 Task: Look for space in Santa Cruz do Capibaribe, Brazil from 15th August, 2023 to 20th August, 2023 for 1 adult in price range Rs.5000 to Rs.10000. Place can be private room with 1  bedroom having 1 bed and 1 bathroom. Property type can be house, flat, guest house, hotel. Booking option can be shelf check-in. Required host language is Spanish.
Action: Mouse moved to (624, 82)
Screenshot: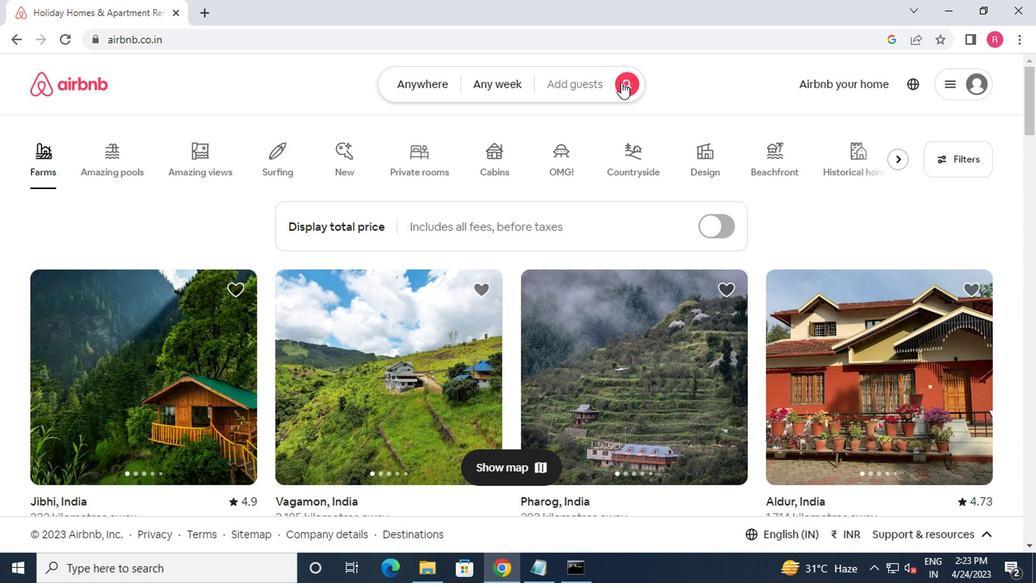 
Action: Mouse pressed left at (624, 82)
Screenshot: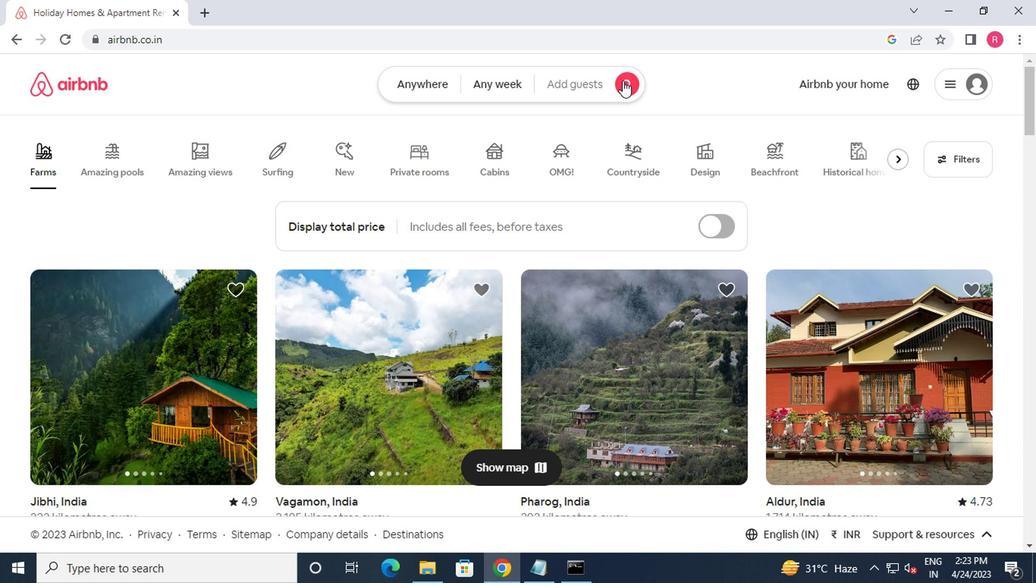 
Action: Mouse moved to (321, 142)
Screenshot: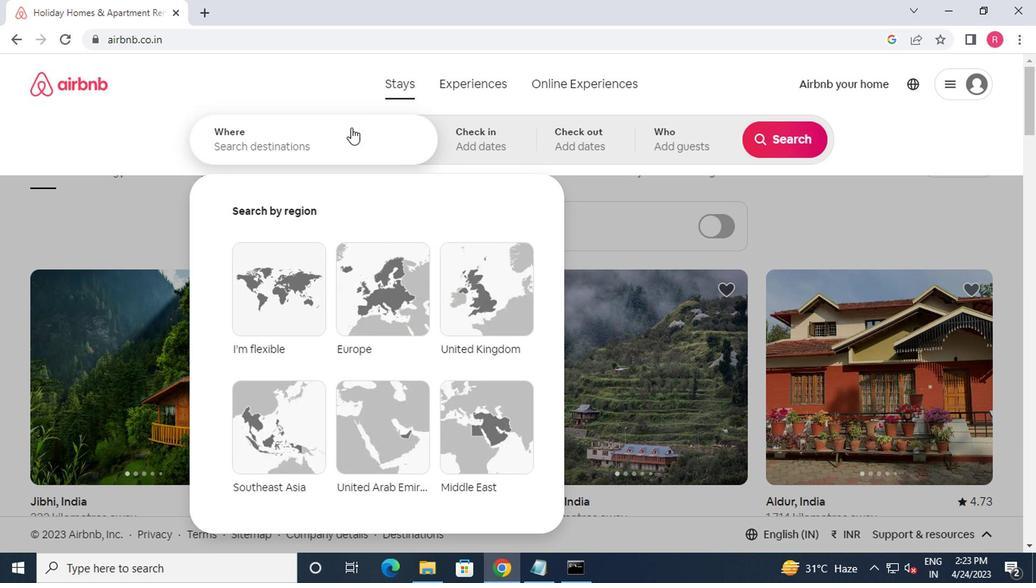 
Action: Mouse pressed left at (321, 142)
Screenshot: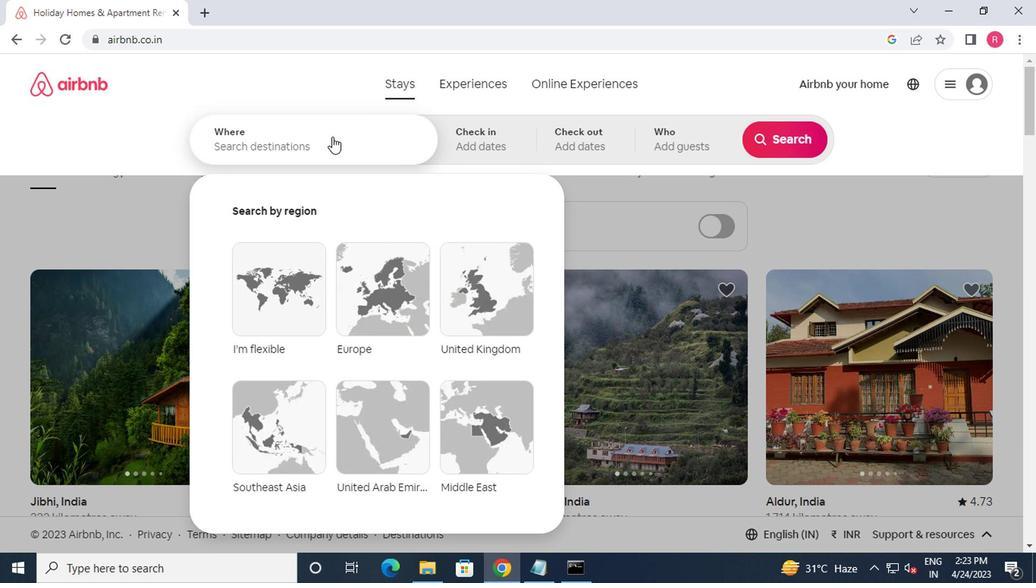 
Action: Key pressed santa
Screenshot: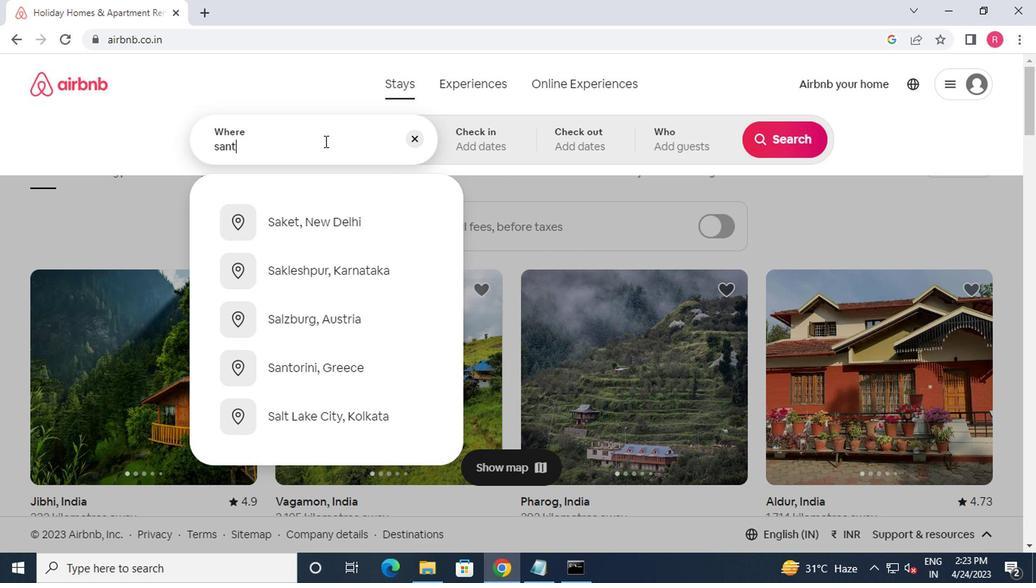 
Action: Mouse moved to (321, 143)
Screenshot: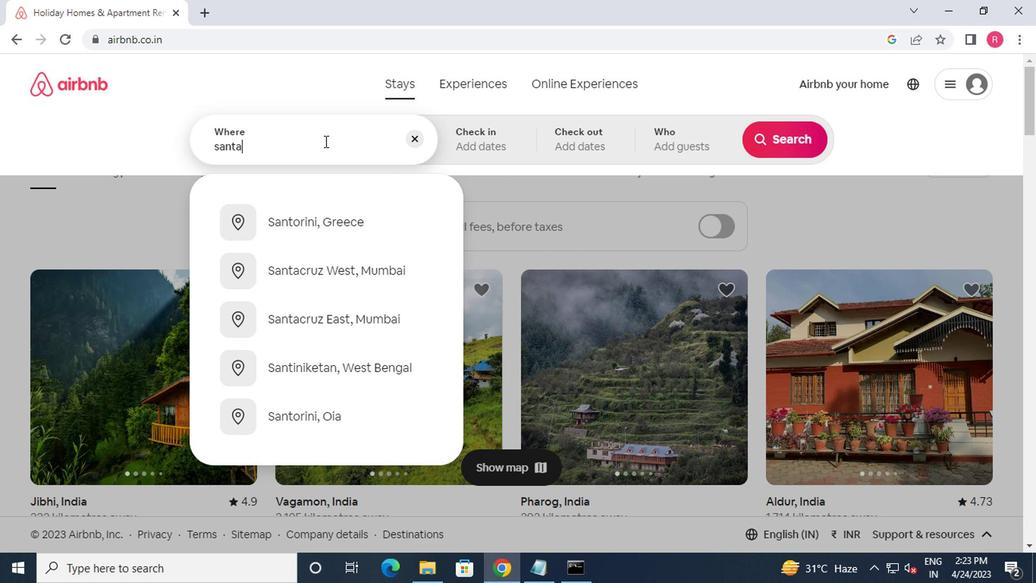
Action: Key pressed <Key.space>ceuz<Key.space>do<Key.space>capibraibe
Screenshot: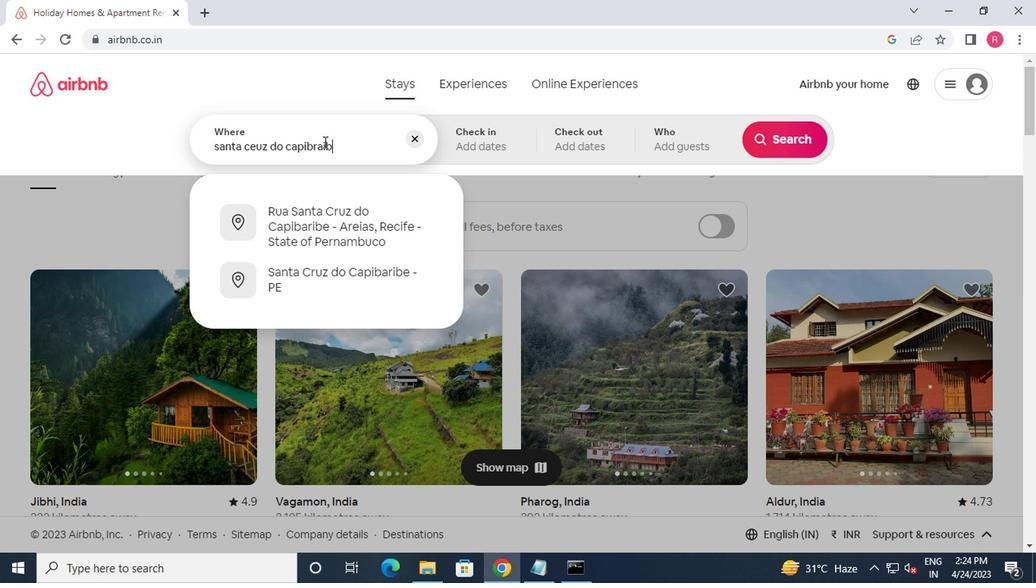 
Action: Mouse moved to (320, 143)
Screenshot: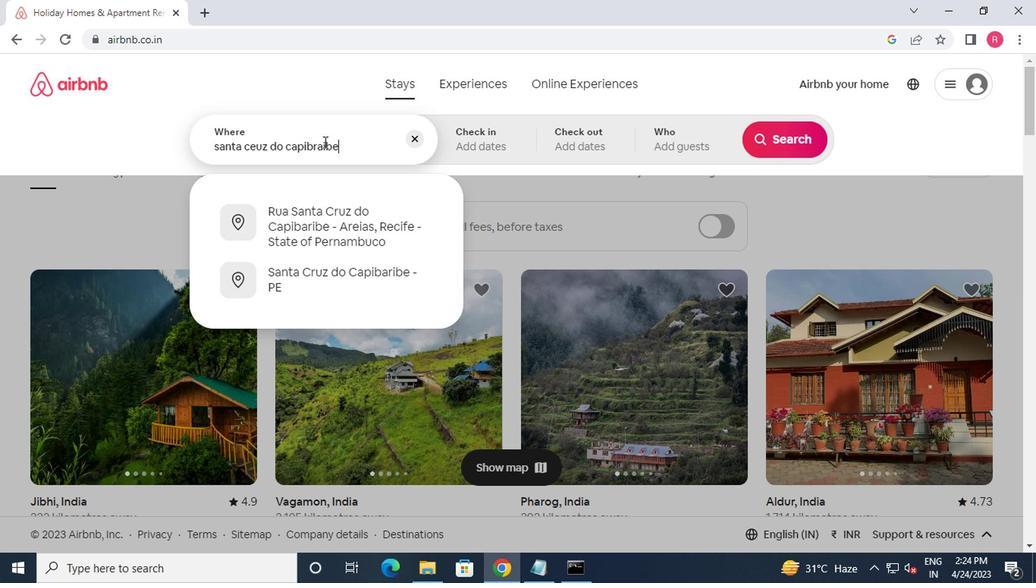 
Action: Key pressed ,brazil<Key.enter>
Screenshot: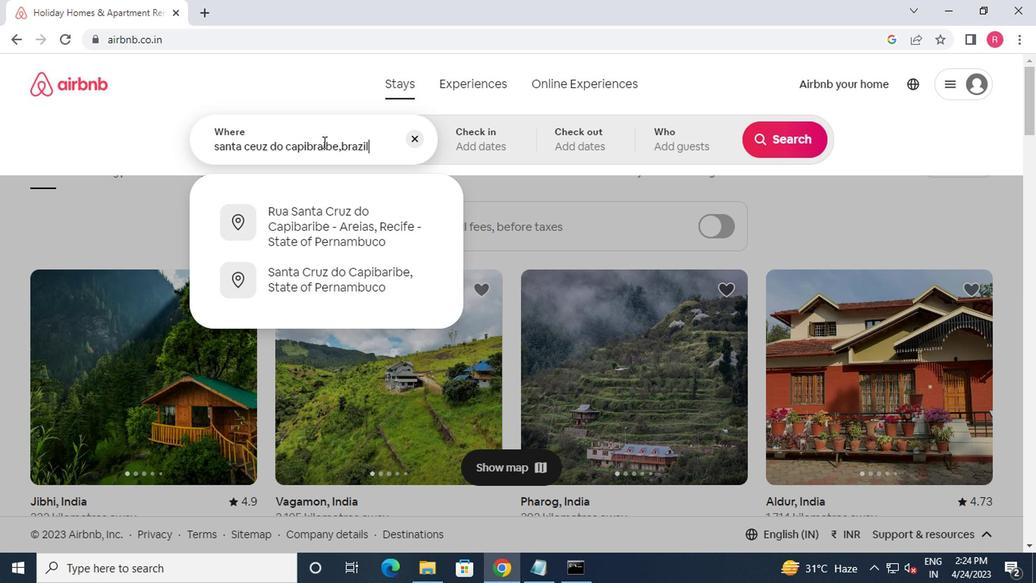 
Action: Mouse moved to (773, 272)
Screenshot: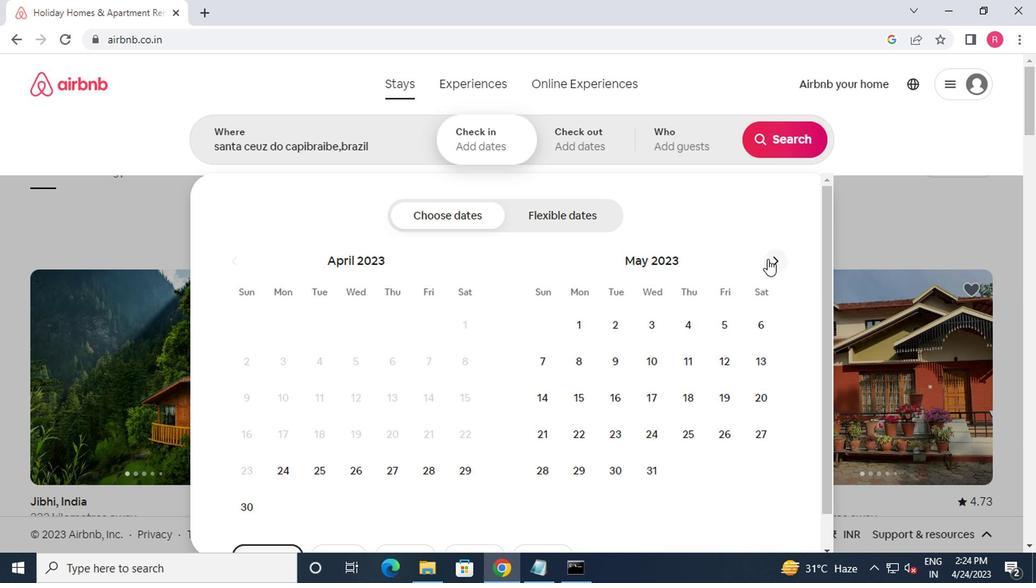 
Action: Mouse pressed left at (773, 272)
Screenshot: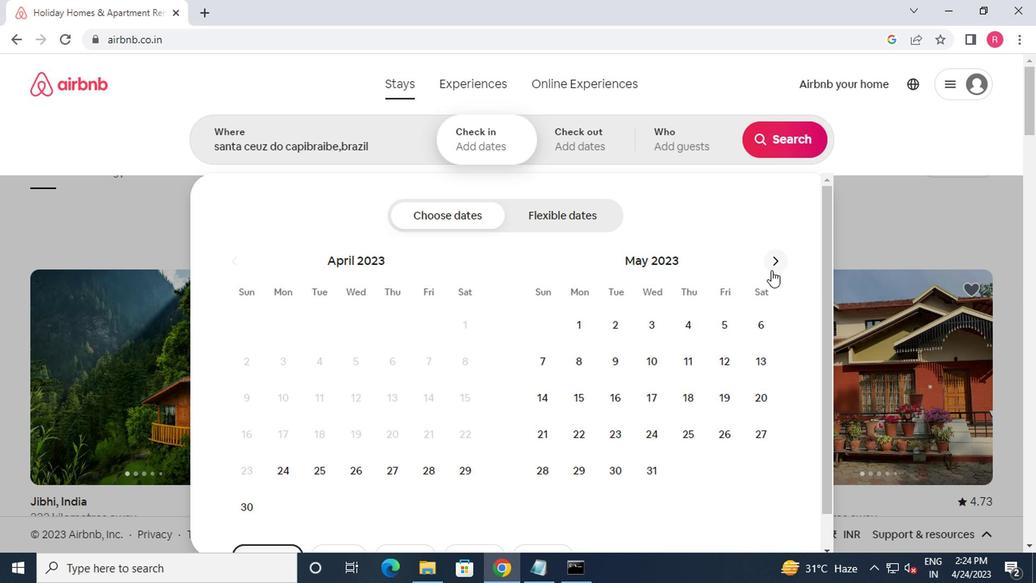 
Action: Mouse moved to (773, 272)
Screenshot: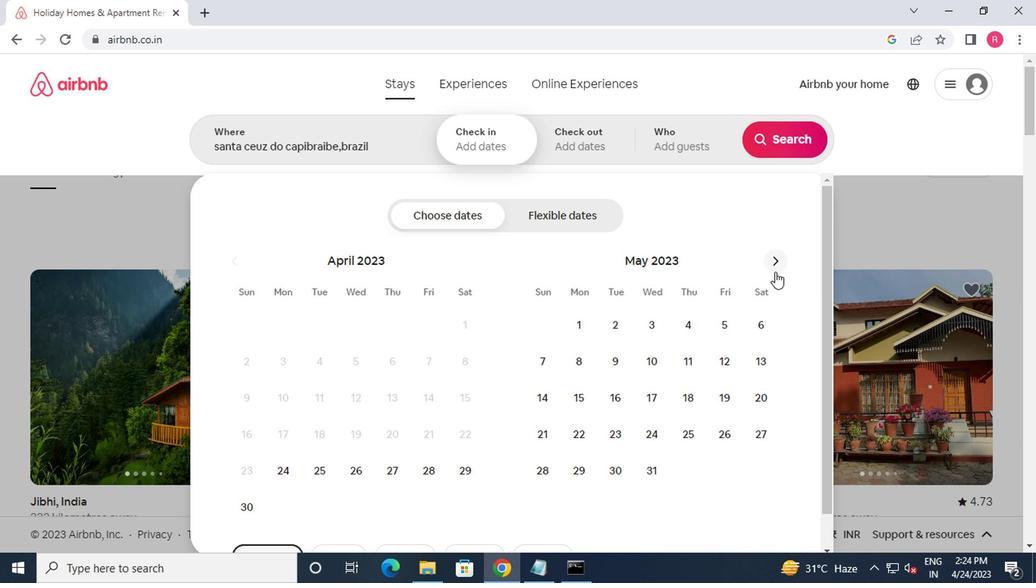 
Action: Mouse pressed left at (773, 272)
Screenshot: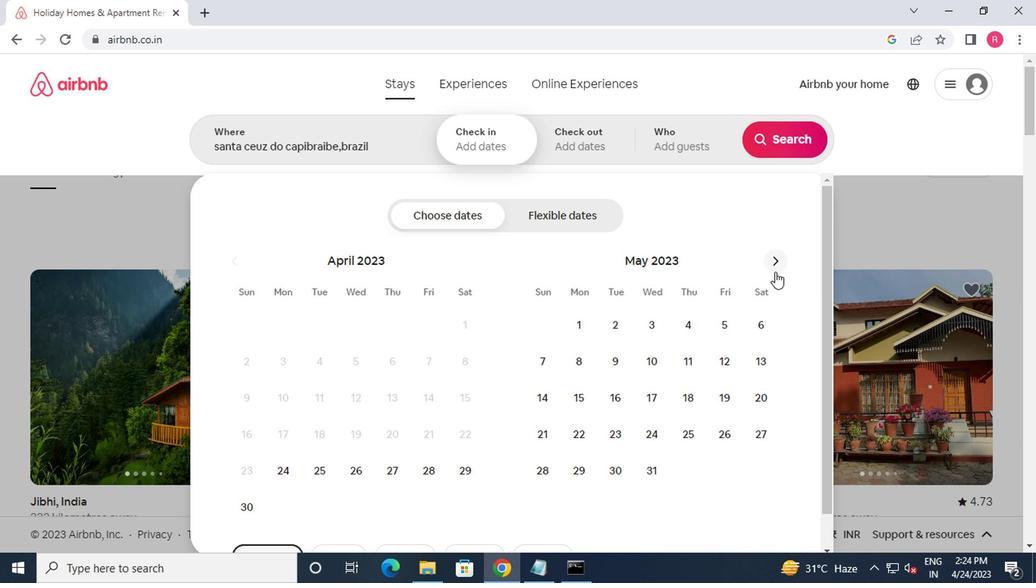 
Action: Mouse moved to (772, 270)
Screenshot: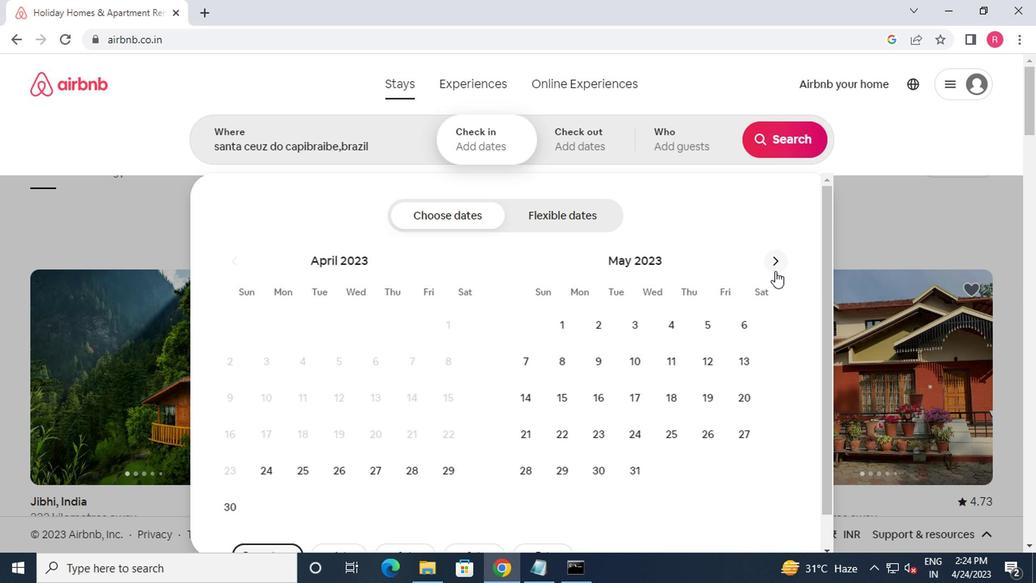 
Action: Mouse pressed left at (772, 270)
Screenshot: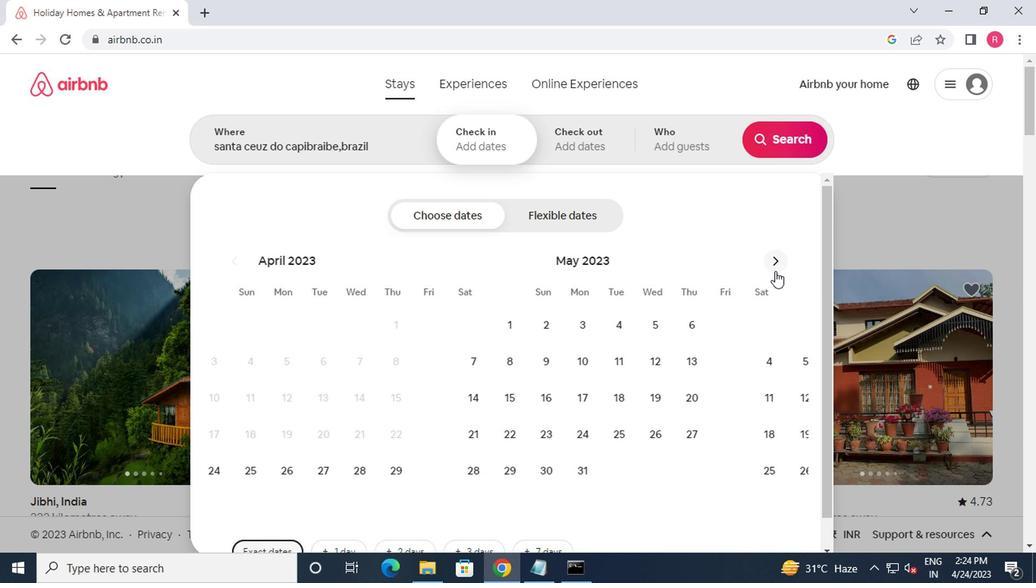 
Action: Mouse moved to (772, 270)
Screenshot: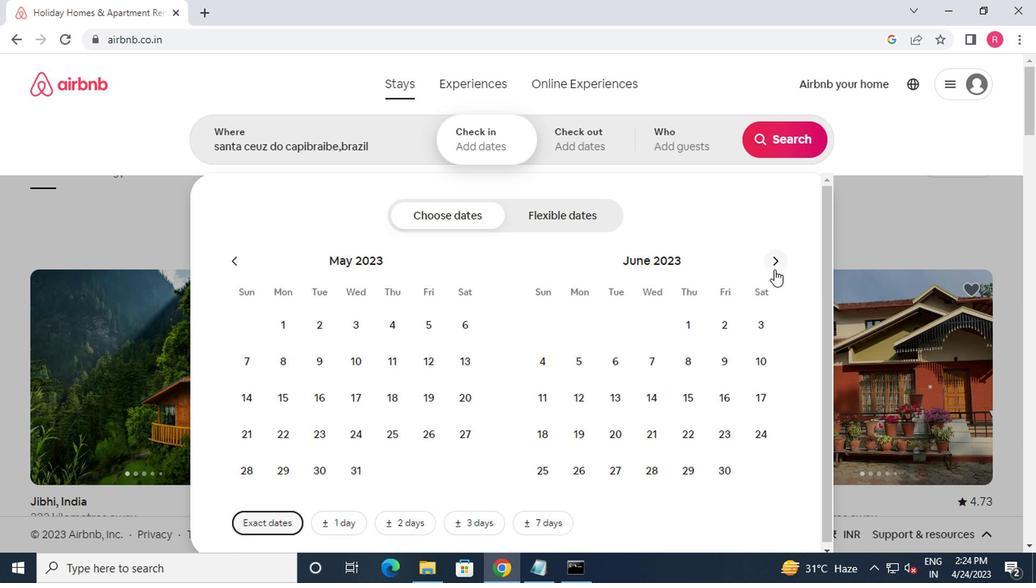 
Action: Mouse pressed left at (772, 270)
Screenshot: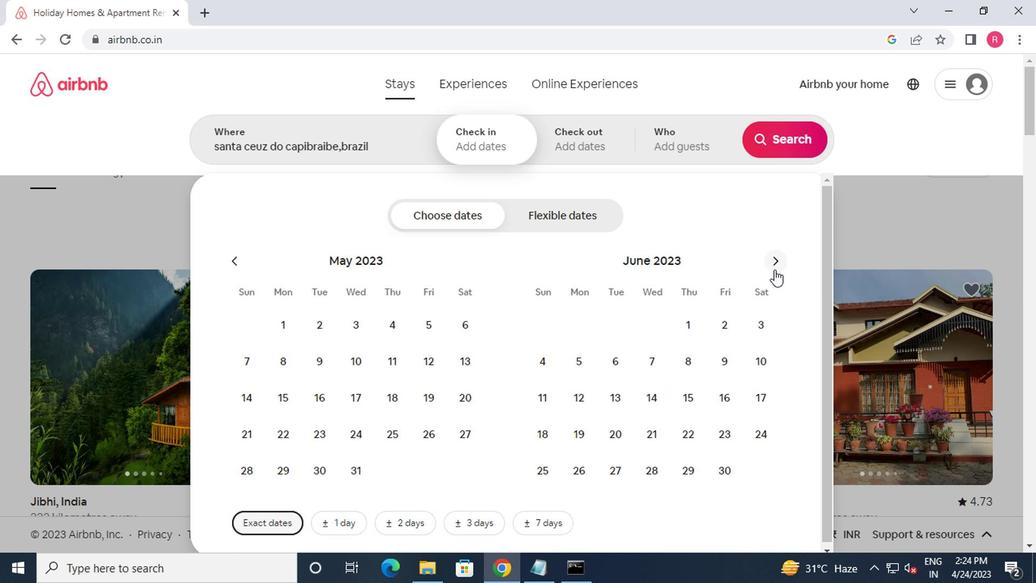 
Action: Mouse moved to (771, 267)
Screenshot: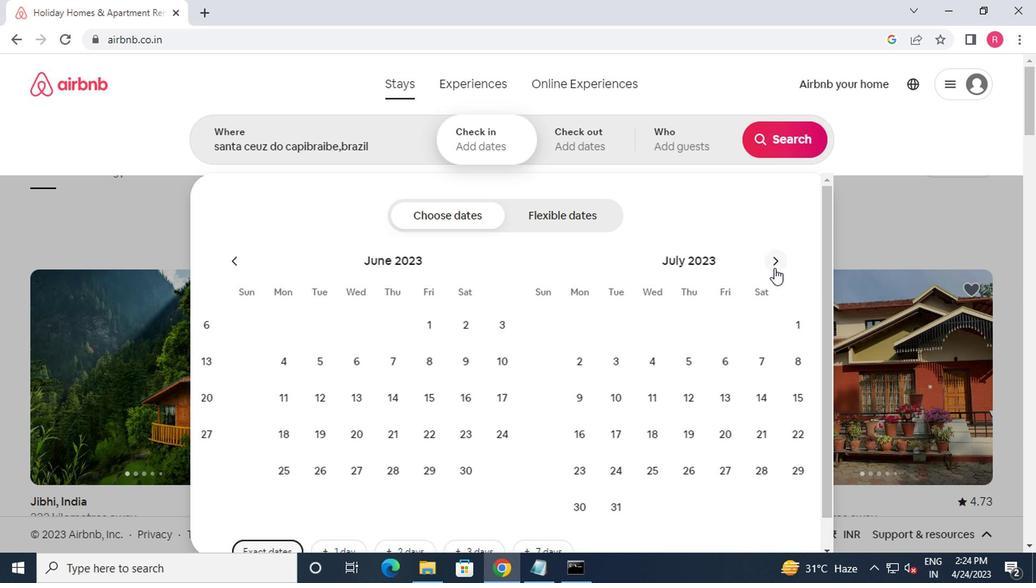
Action: Mouse pressed left at (771, 267)
Screenshot: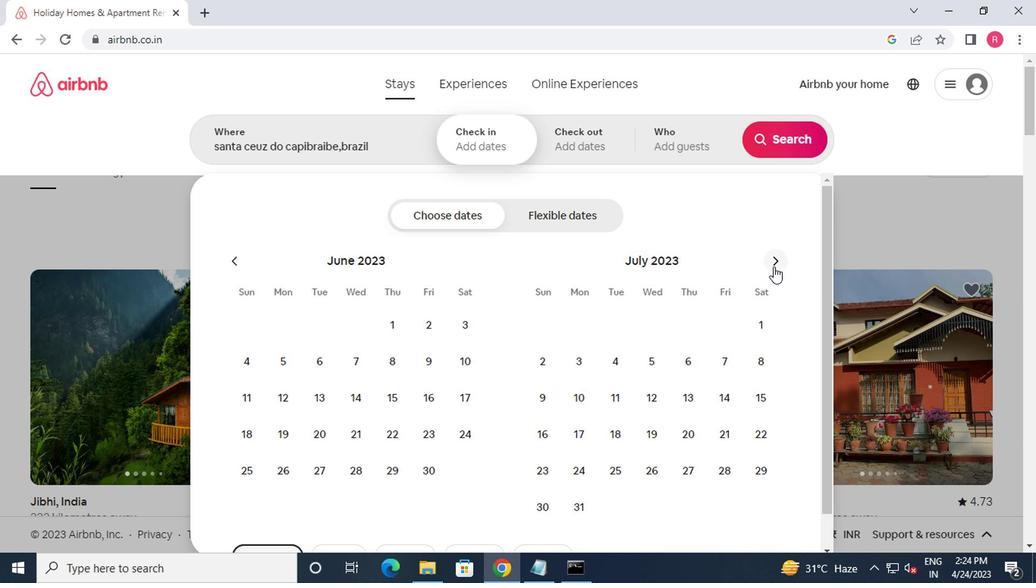 
Action: Mouse moved to (614, 402)
Screenshot: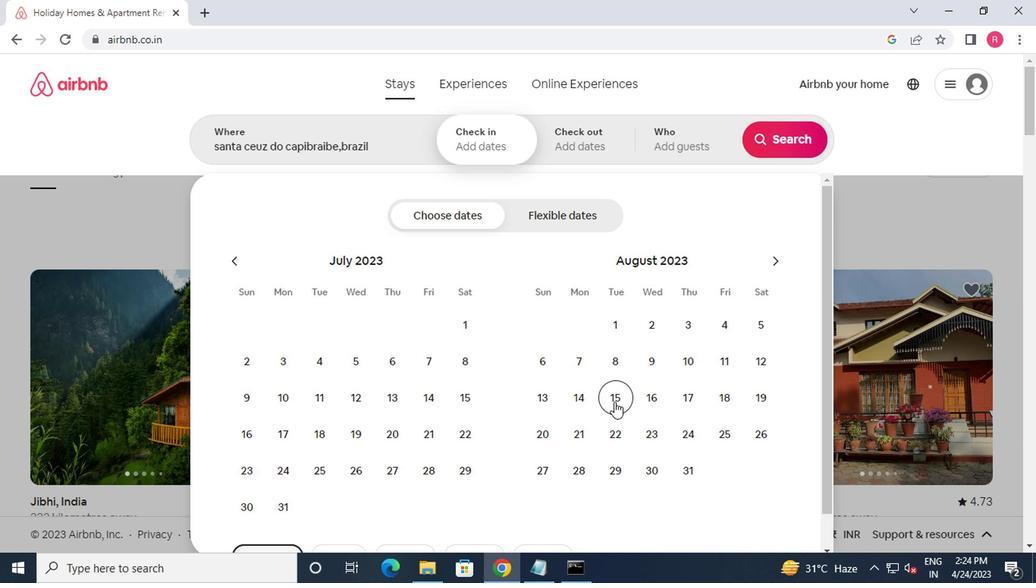 
Action: Mouse pressed left at (614, 402)
Screenshot: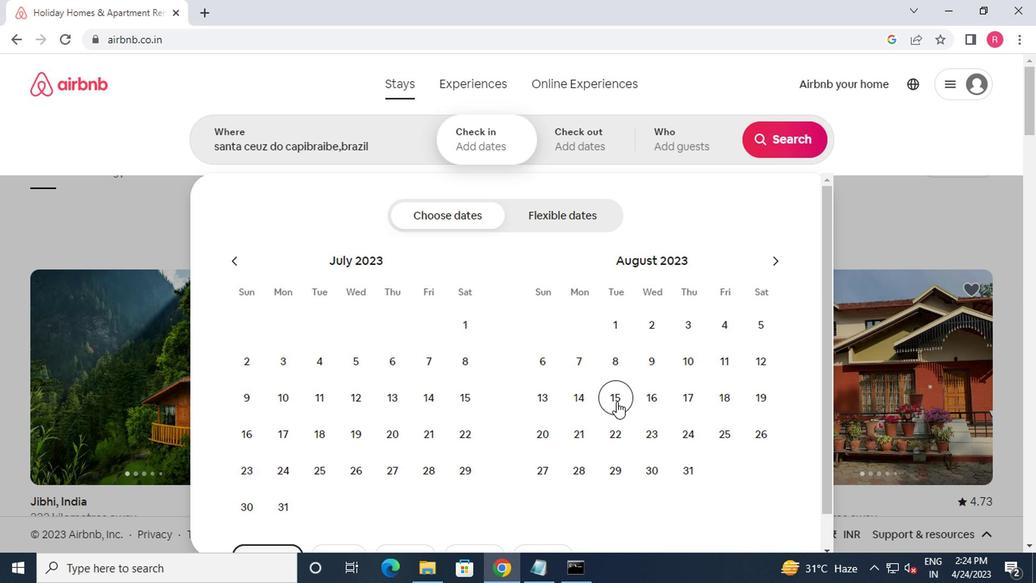 
Action: Mouse moved to (546, 442)
Screenshot: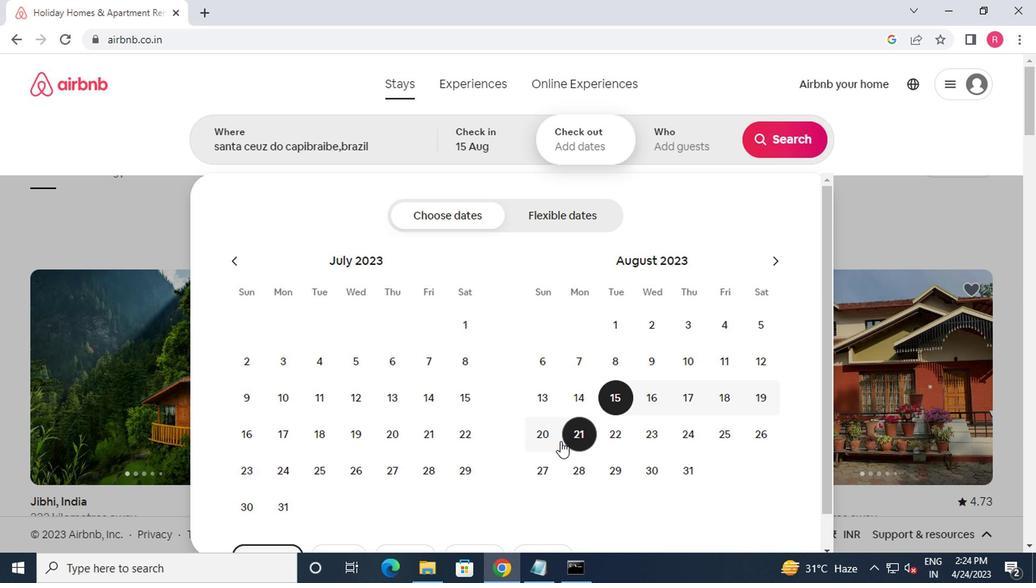 
Action: Mouse pressed left at (546, 442)
Screenshot: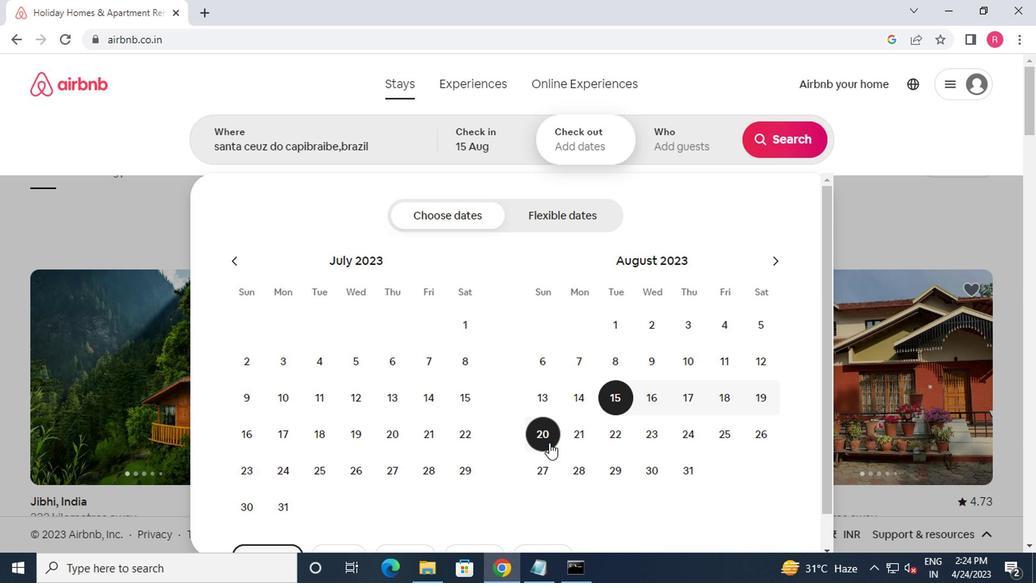 
Action: Mouse moved to (698, 149)
Screenshot: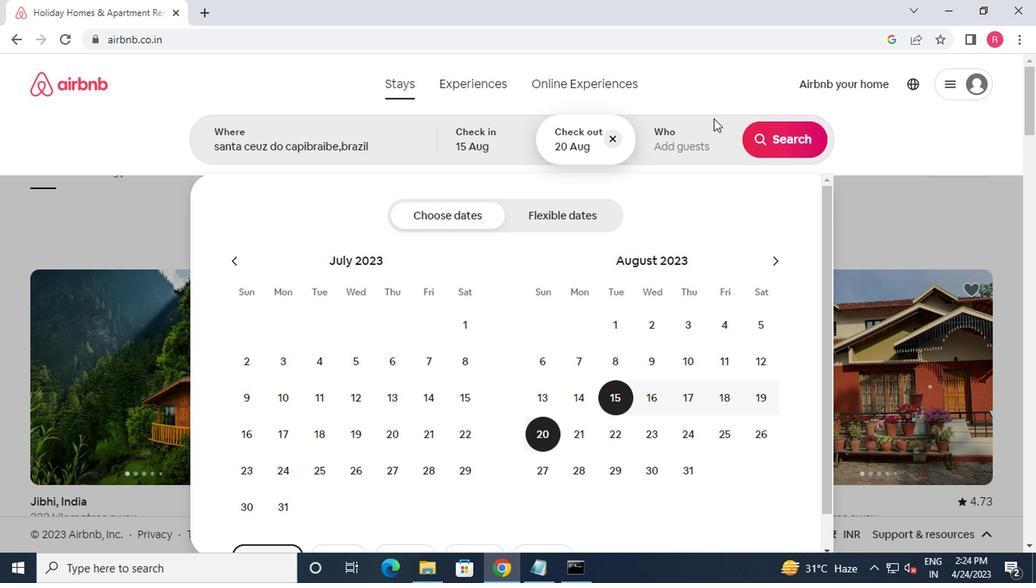 
Action: Mouse pressed left at (698, 149)
Screenshot: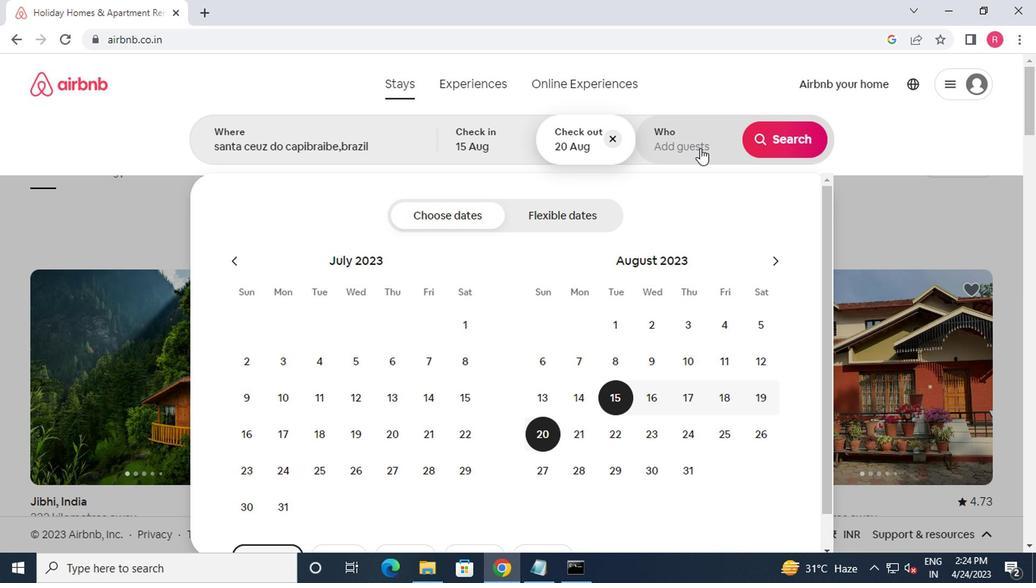 
Action: Mouse moved to (796, 219)
Screenshot: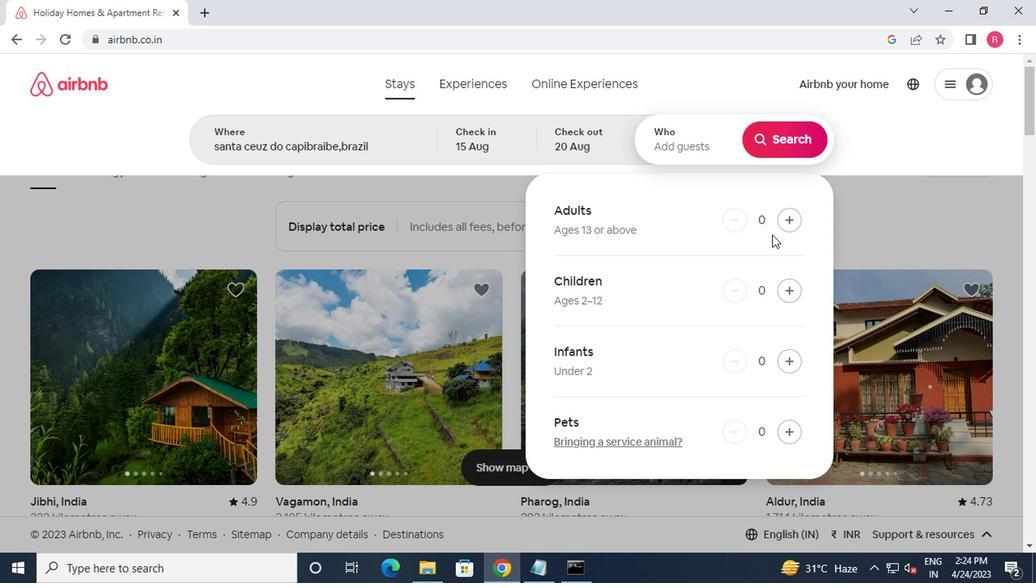 
Action: Mouse pressed left at (796, 219)
Screenshot: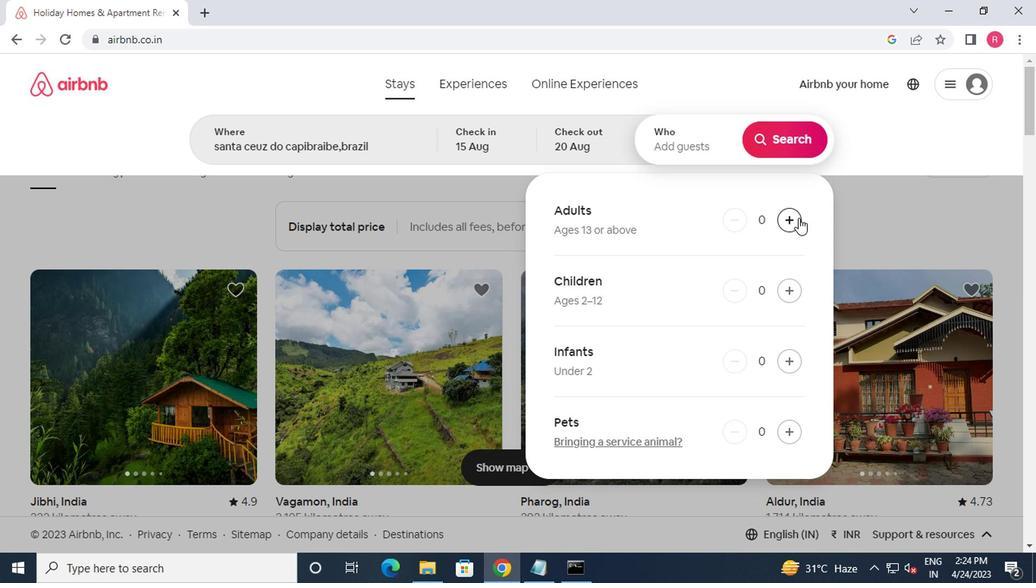 
Action: Mouse moved to (774, 150)
Screenshot: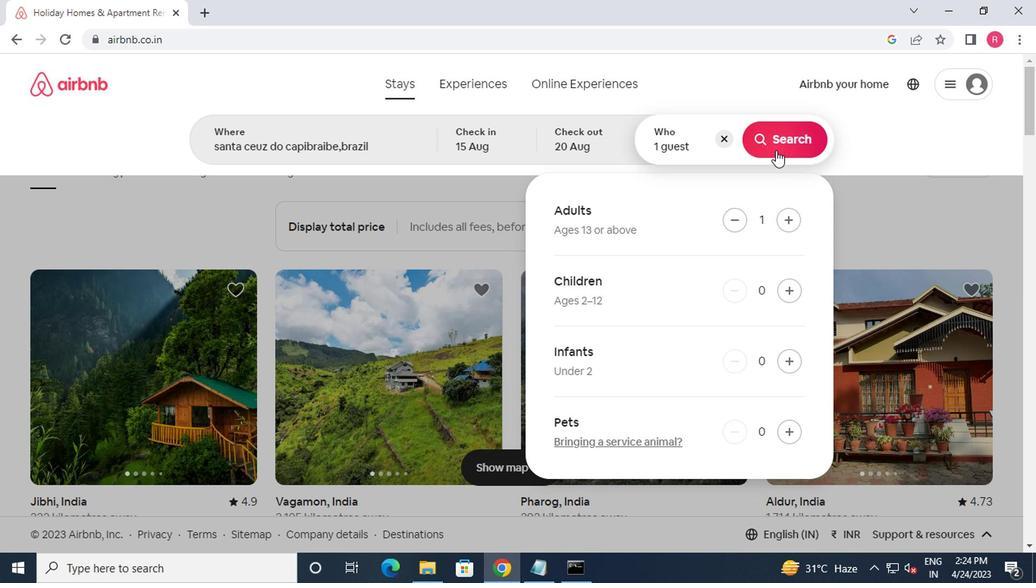 
Action: Mouse pressed left at (774, 150)
Screenshot: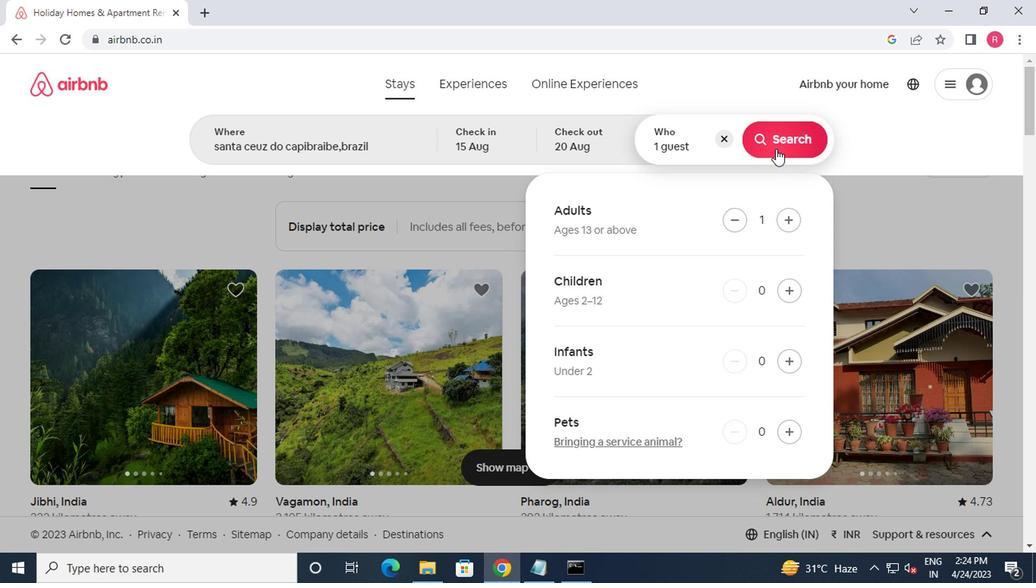 
Action: Mouse moved to (959, 152)
Screenshot: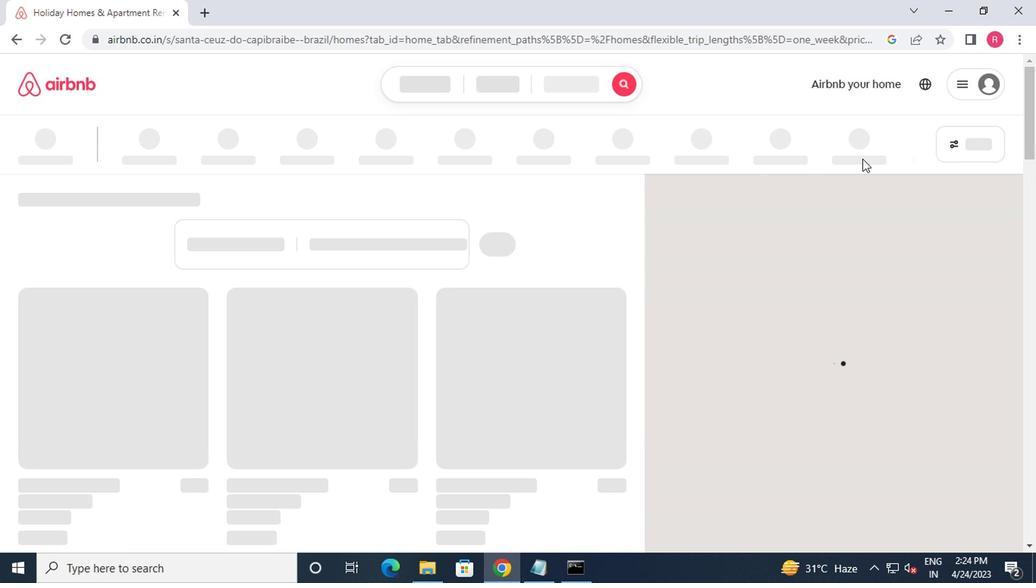 
Action: Mouse pressed left at (959, 152)
Screenshot: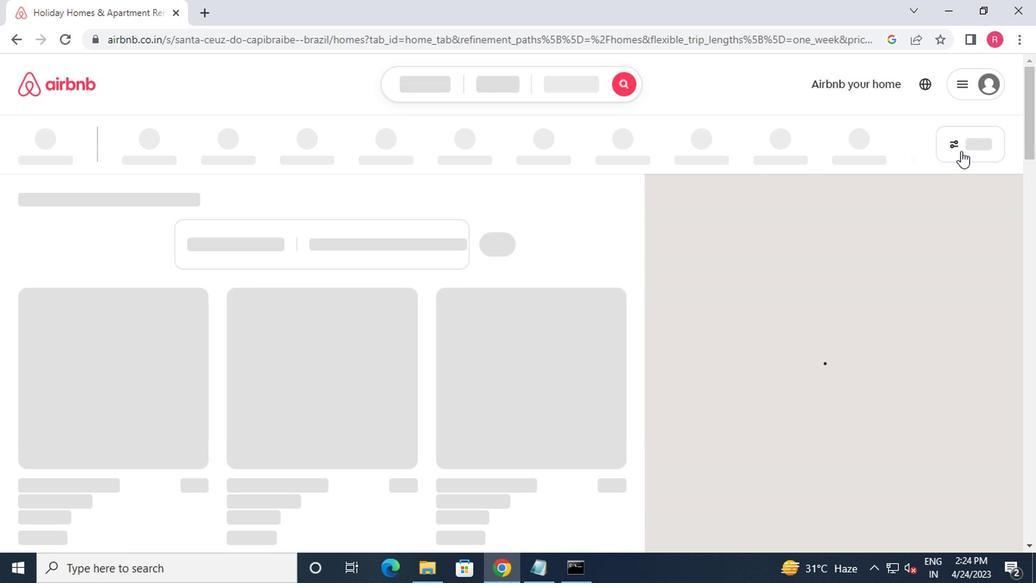 
Action: Mouse moved to (381, 344)
Screenshot: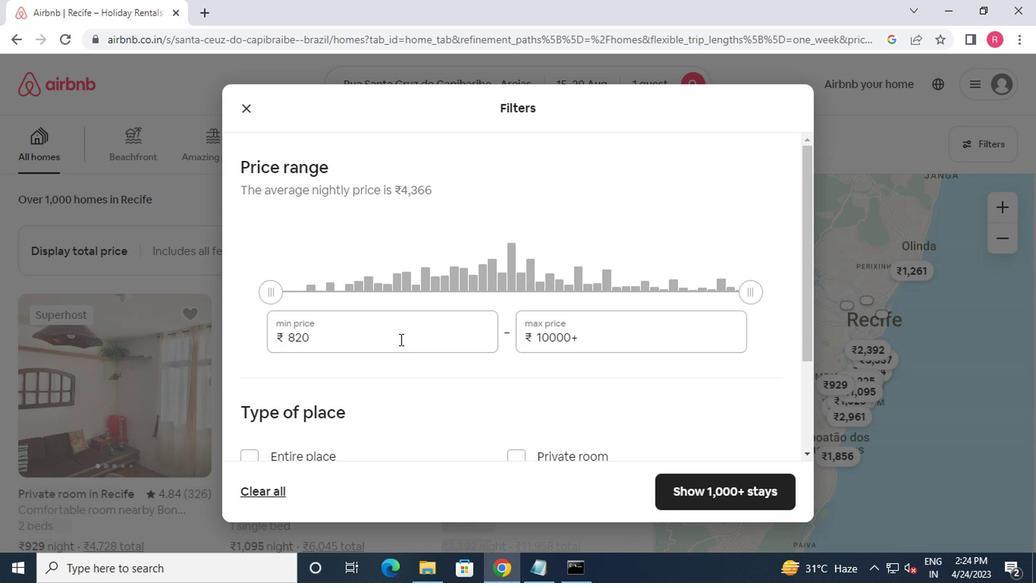 
Action: Mouse pressed left at (381, 344)
Screenshot: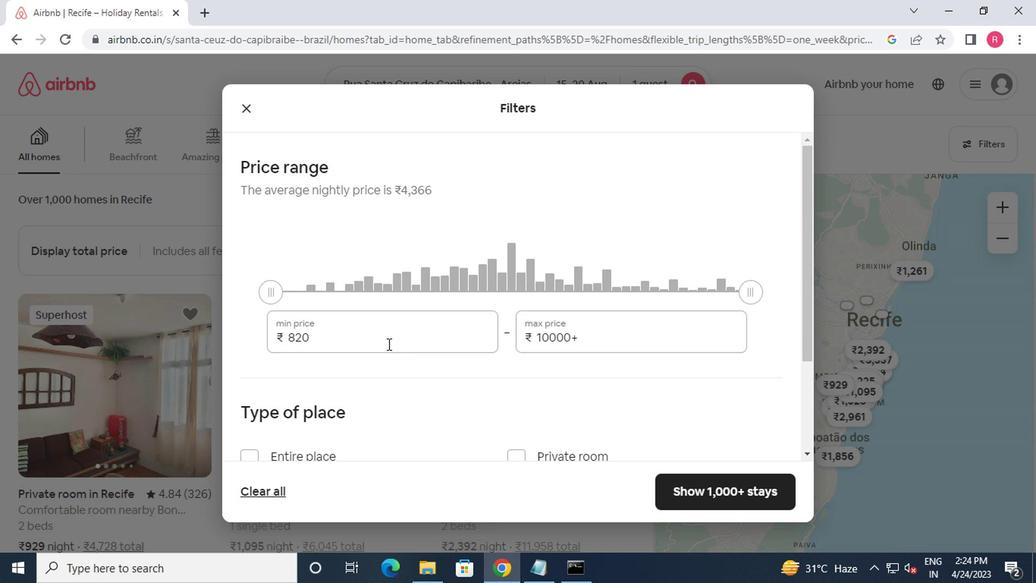 
Action: Mouse moved to (379, 344)
Screenshot: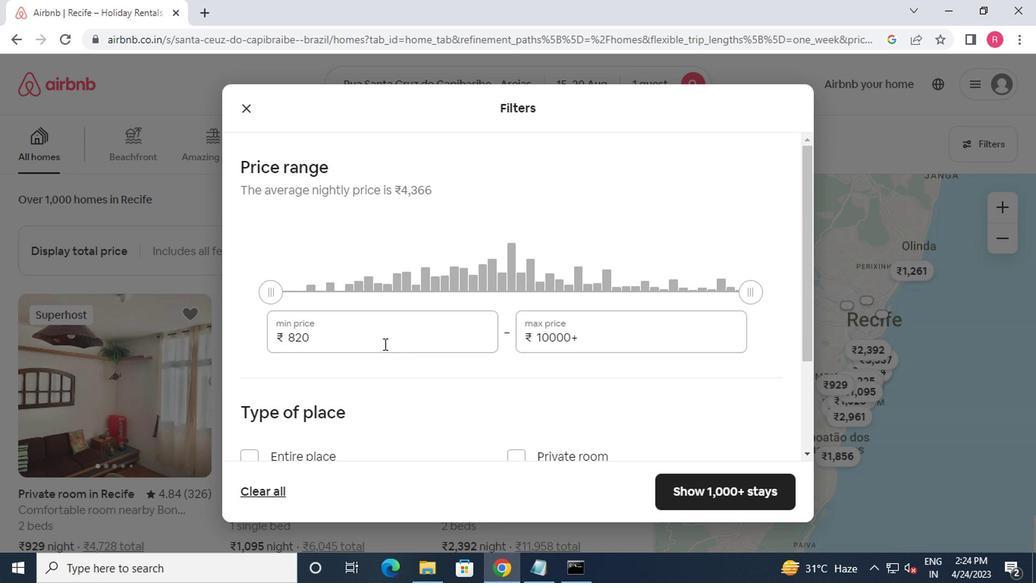 
Action: Key pressed <Key.backspace><Key.backspace><Key.backspace><Key.backspace><Key.backspace>5000
Screenshot: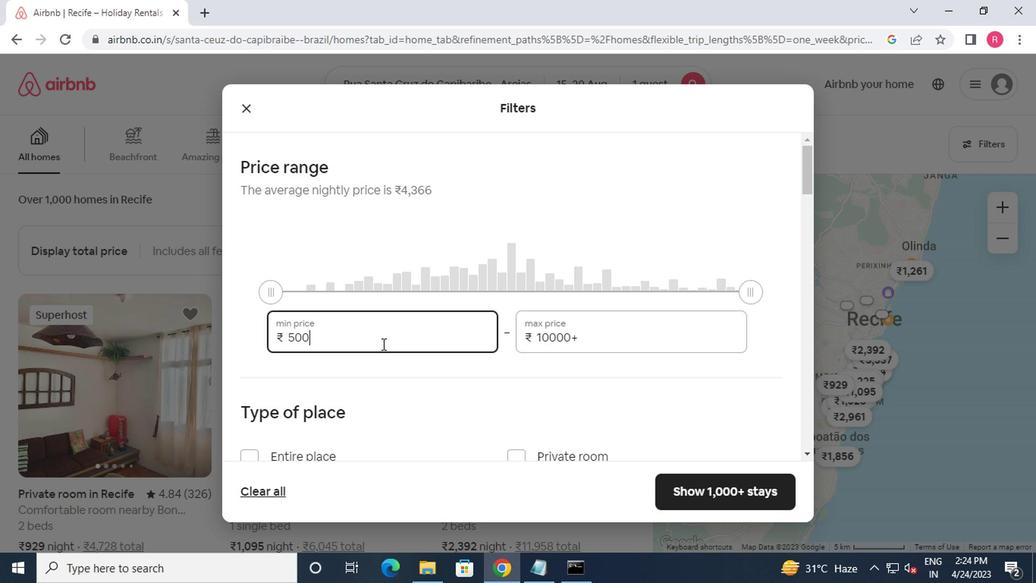 
Action: Mouse moved to (598, 342)
Screenshot: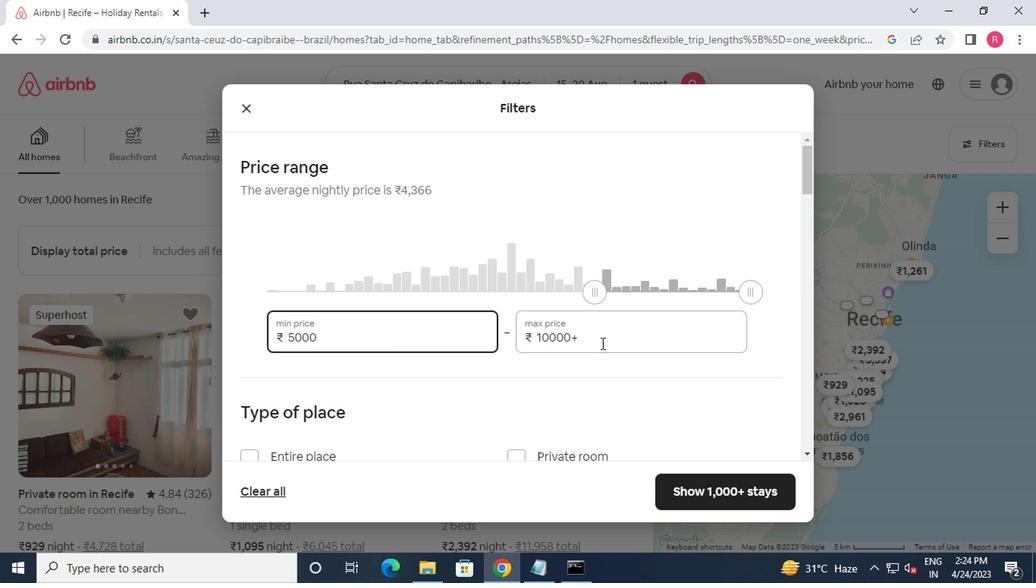 
Action: Mouse pressed left at (598, 342)
Screenshot: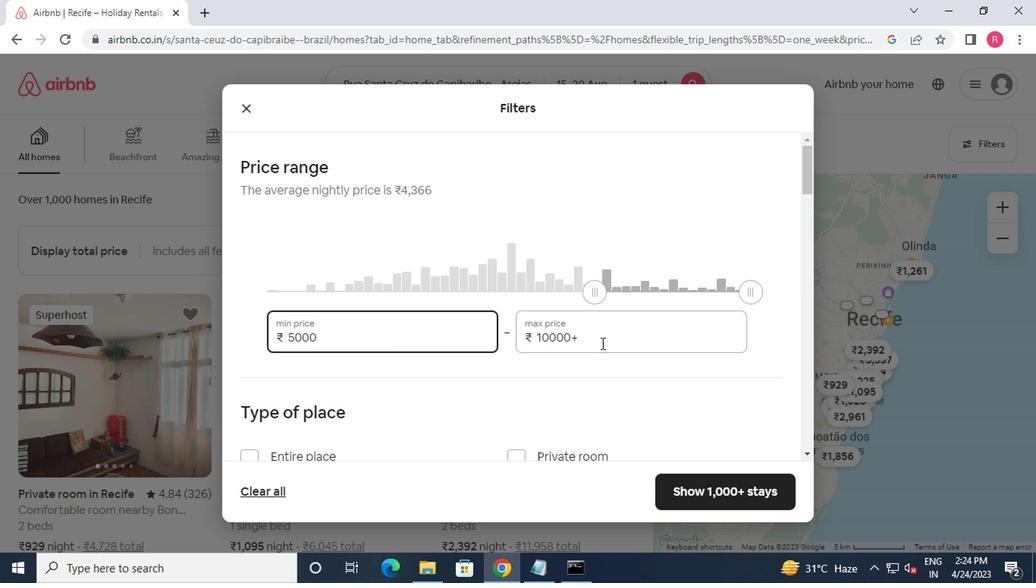 
Action: Mouse moved to (597, 342)
Screenshot: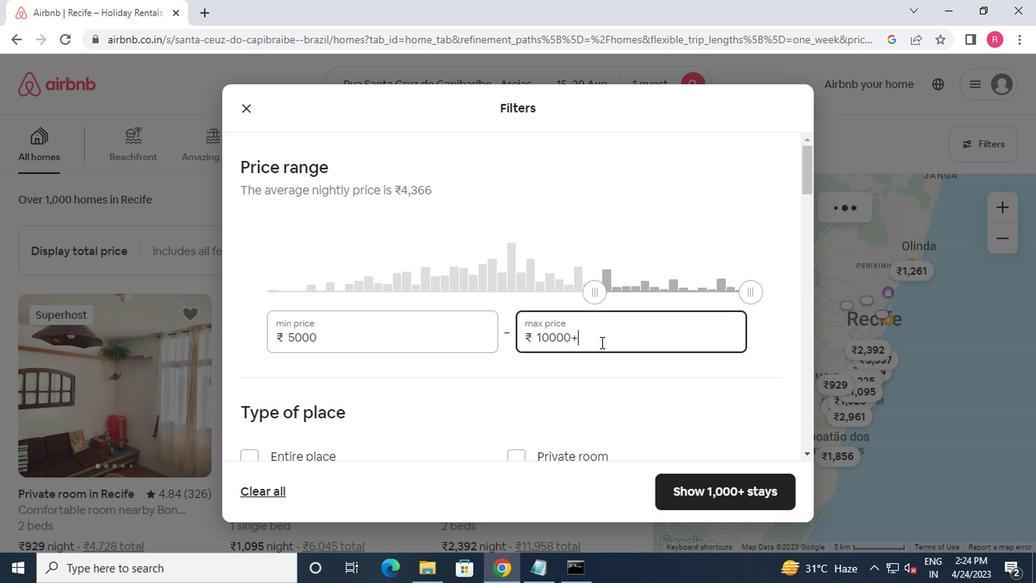 
Action: Key pressed <Key.backspace>
Screenshot: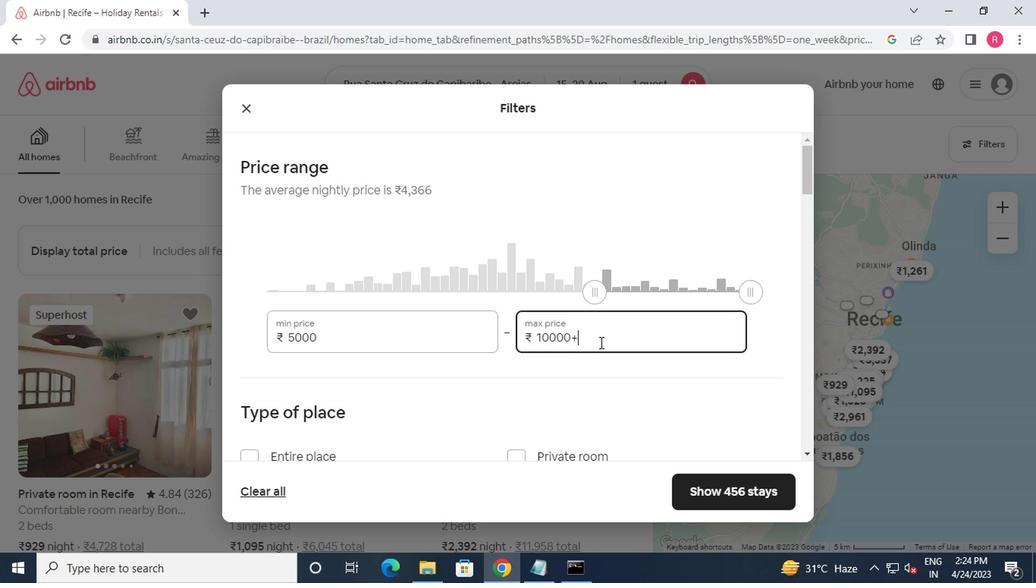 
Action: Mouse moved to (595, 349)
Screenshot: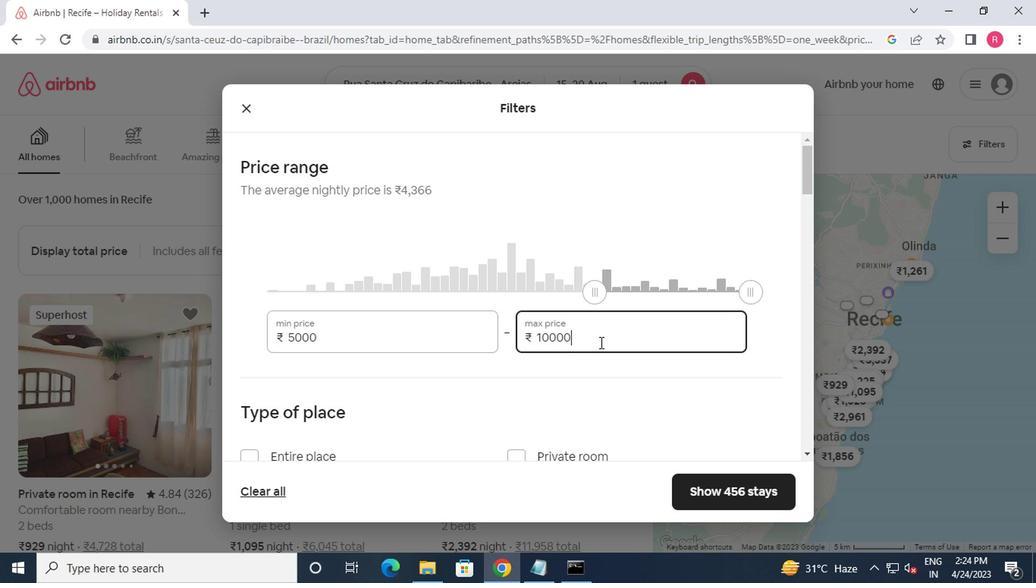 
Action: Mouse scrolled (595, 349) with delta (0, 0)
Screenshot: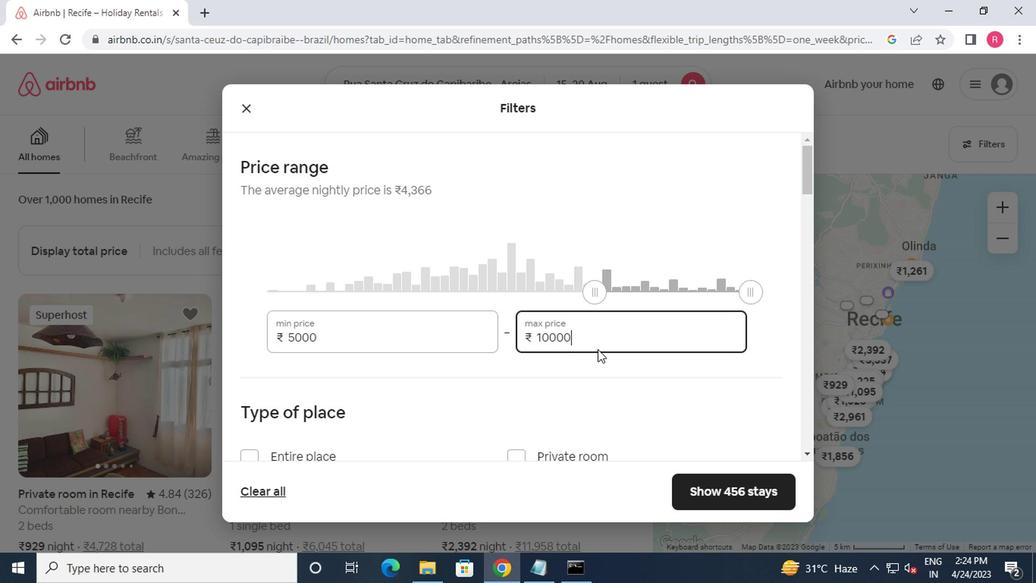 
Action: Mouse moved to (594, 353)
Screenshot: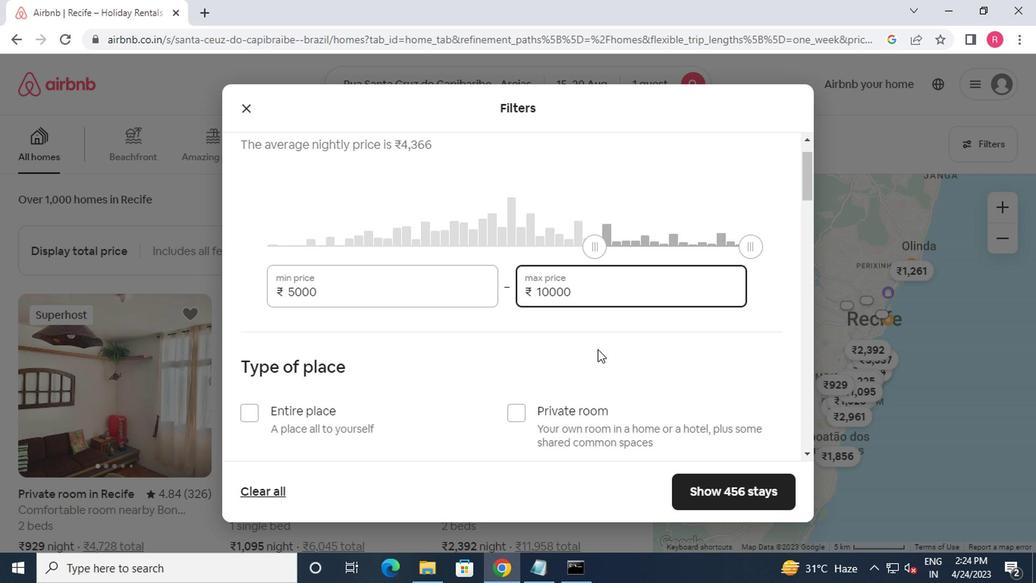 
Action: Mouse scrolled (594, 353) with delta (0, 0)
Screenshot: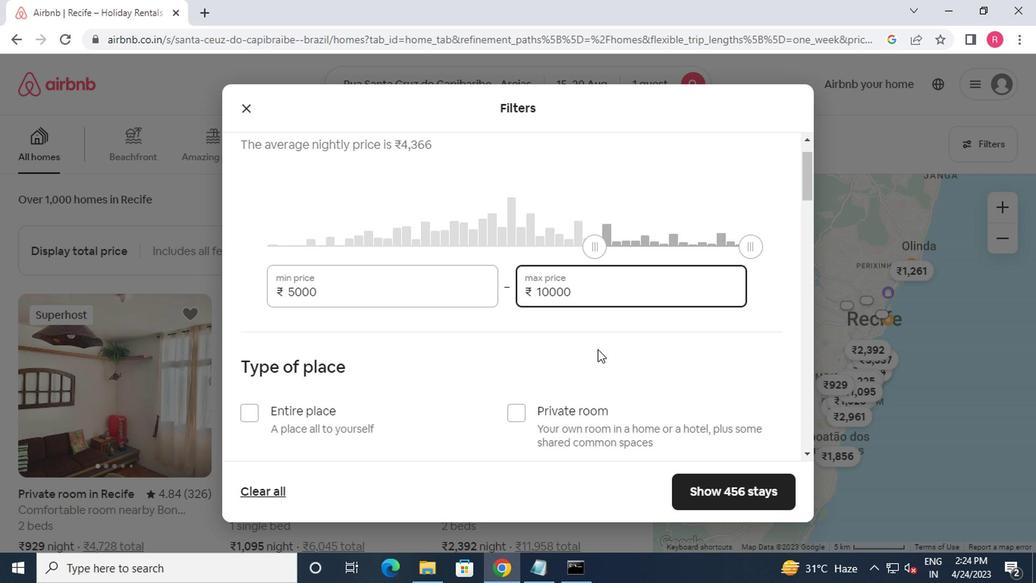 
Action: Mouse moved to (565, 361)
Screenshot: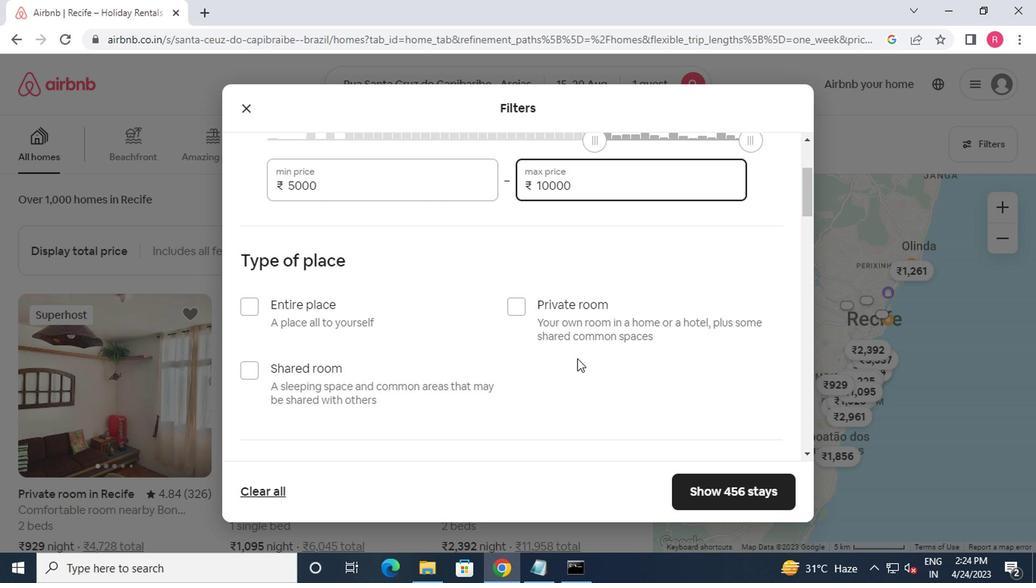 
Action: Mouse scrolled (565, 360) with delta (0, 0)
Screenshot: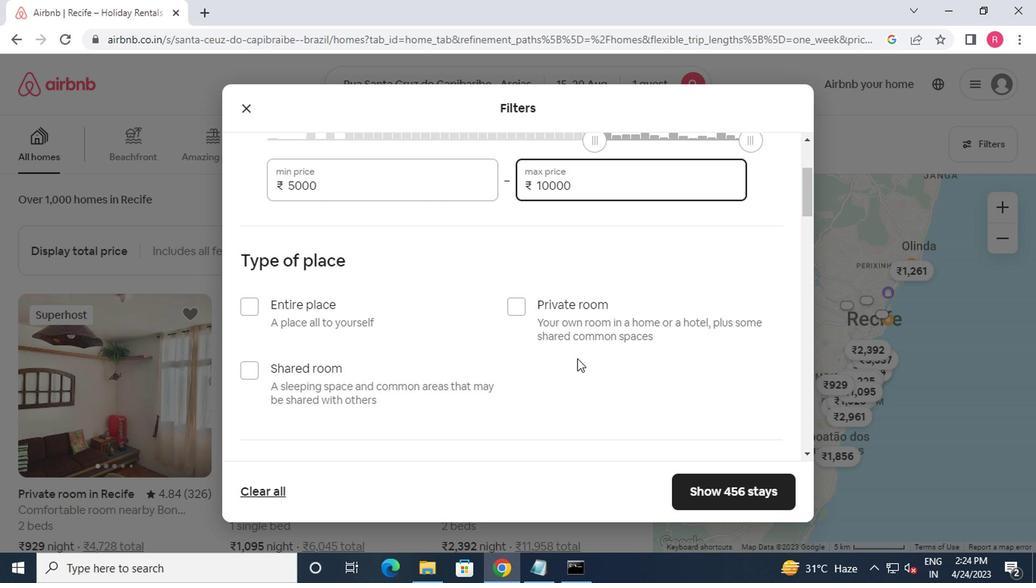 
Action: Mouse moved to (511, 234)
Screenshot: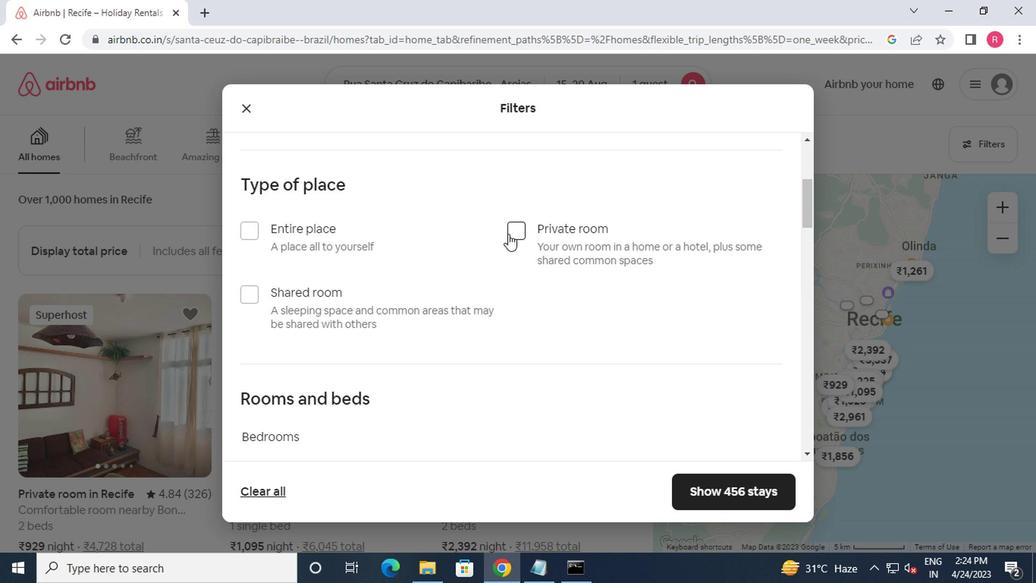 
Action: Mouse pressed left at (511, 234)
Screenshot: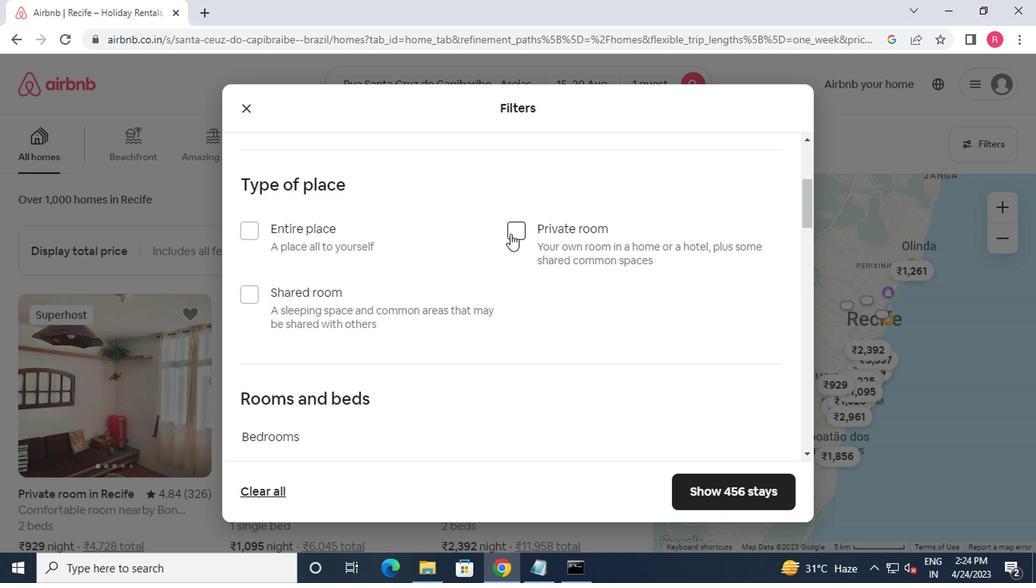 
Action: Mouse moved to (509, 322)
Screenshot: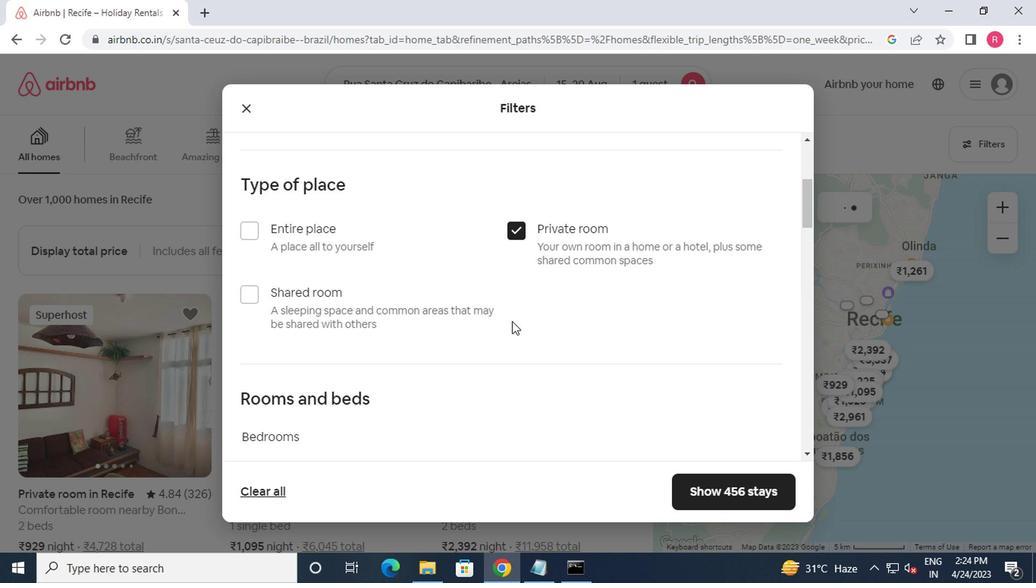 
Action: Mouse scrolled (509, 321) with delta (0, -1)
Screenshot: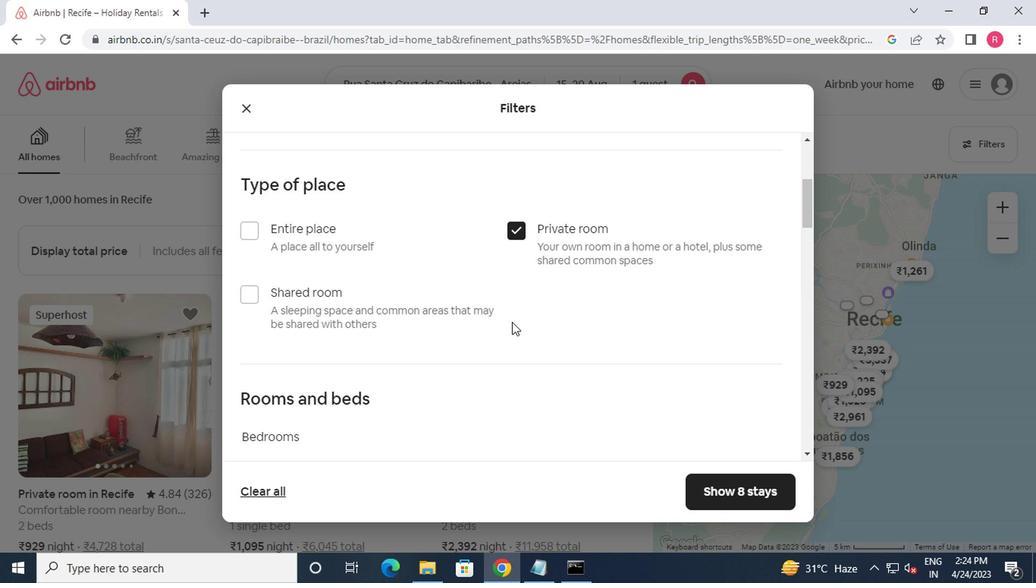 
Action: Mouse moved to (510, 327)
Screenshot: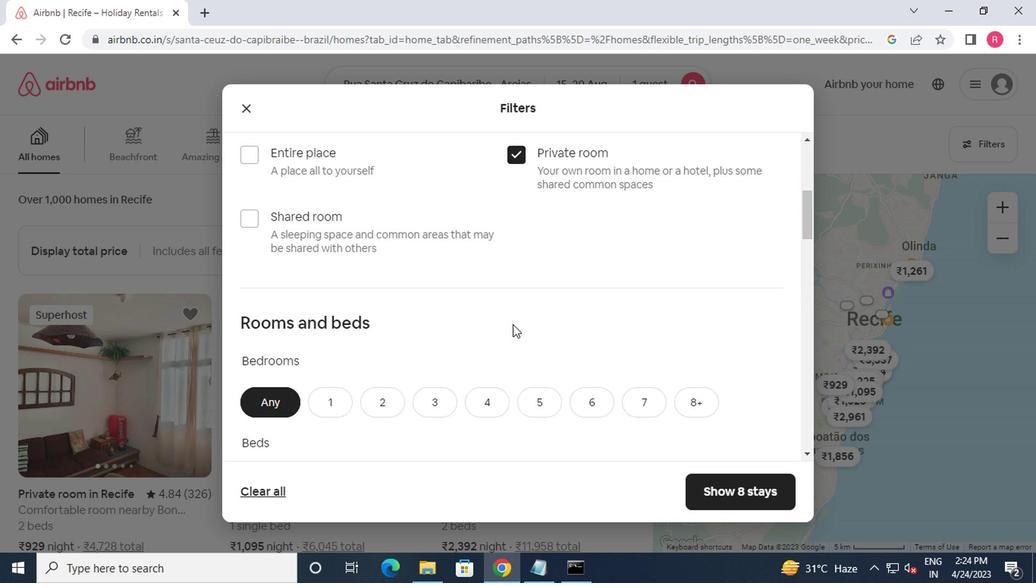 
Action: Mouse scrolled (510, 326) with delta (0, 0)
Screenshot: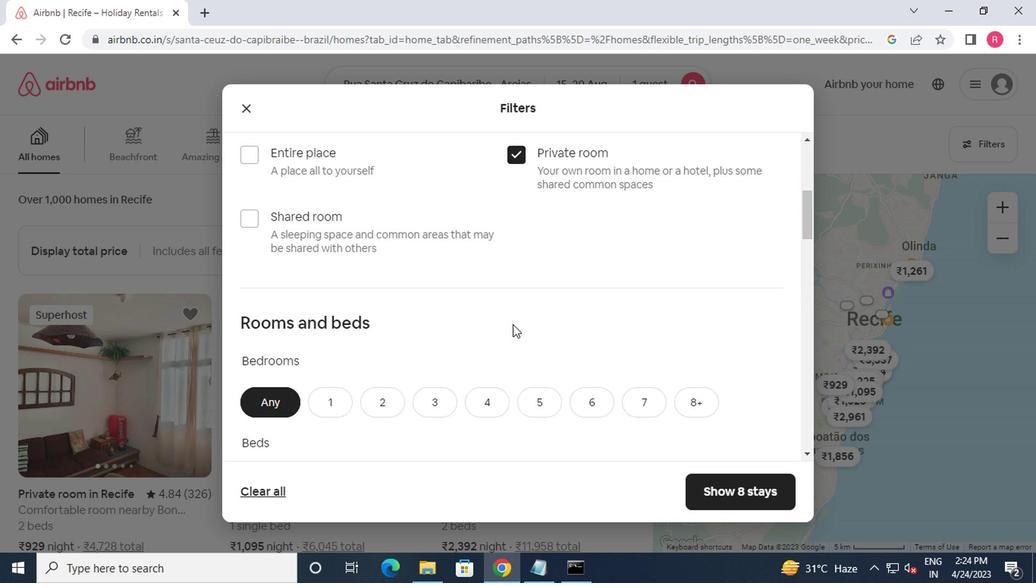 
Action: Mouse moved to (511, 330)
Screenshot: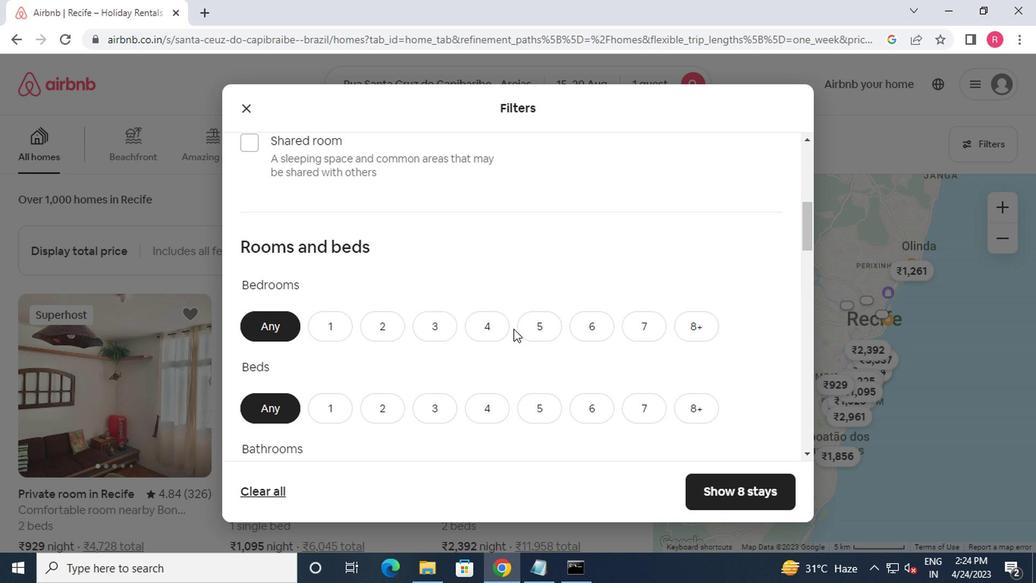 
Action: Mouse scrolled (511, 329) with delta (0, -1)
Screenshot: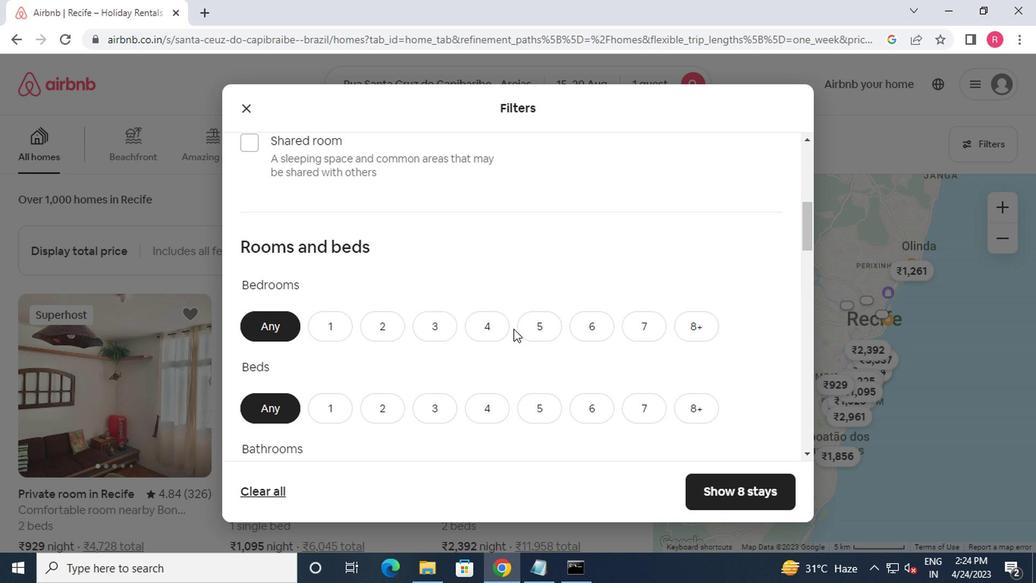 
Action: Mouse moved to (334, 261)
Screenshot: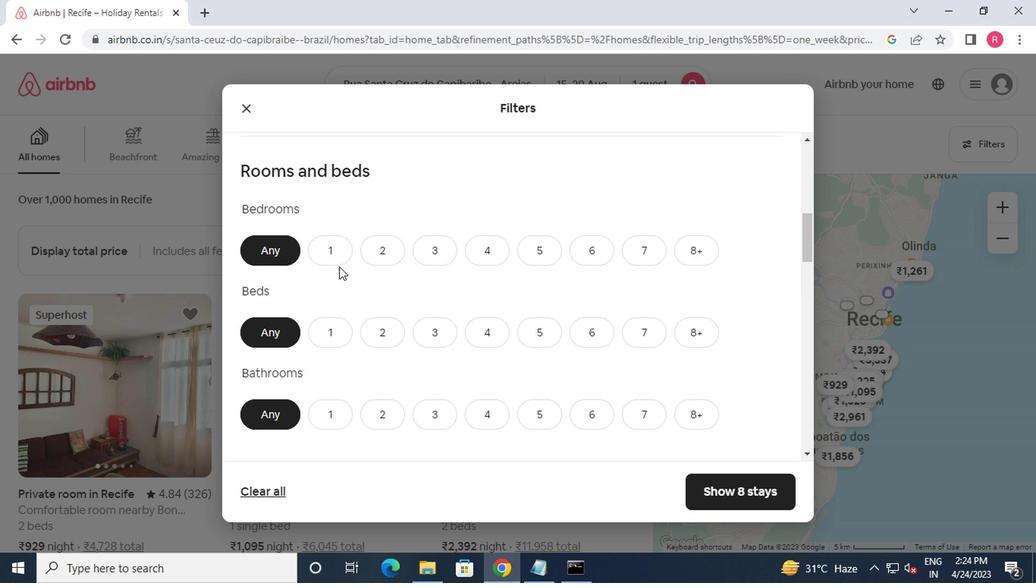 
Action: Mouse pressed left at (334, 261)
Screenshot: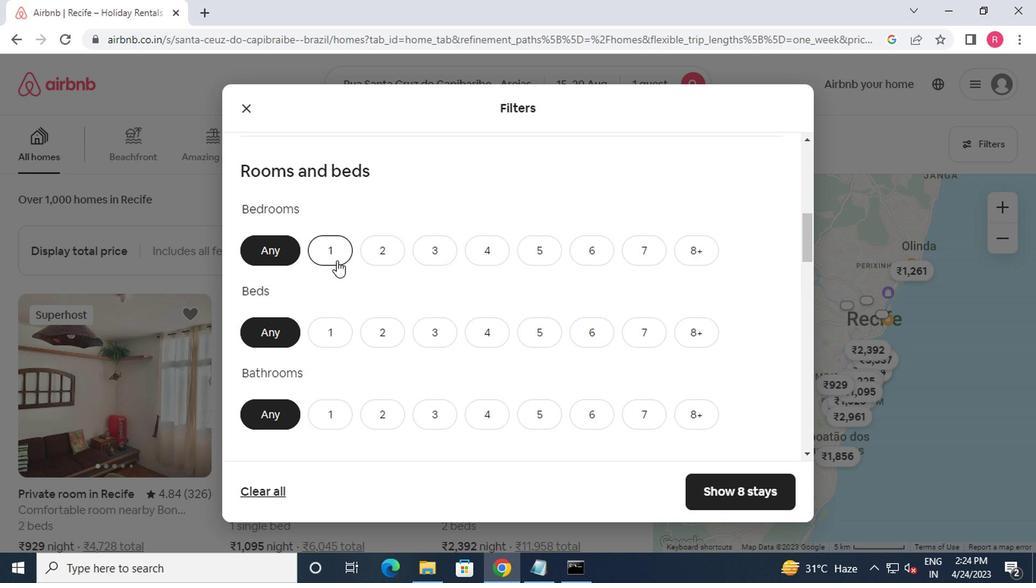 
Action: Mouse scrolled (334, 260) with delta (0, 0)
Screenshot: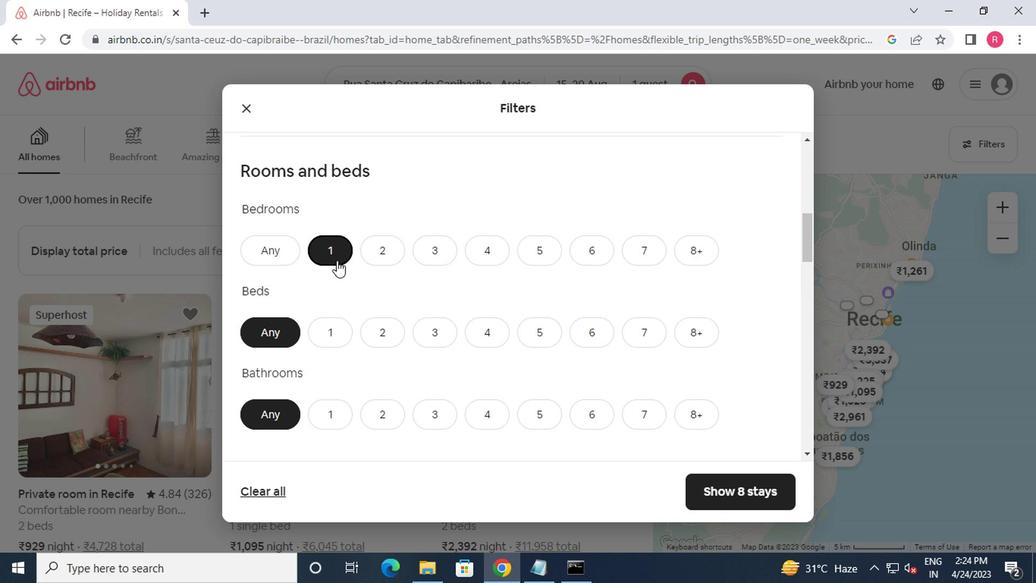 
Action: Mouse moved to (332, 255)
Screenshot: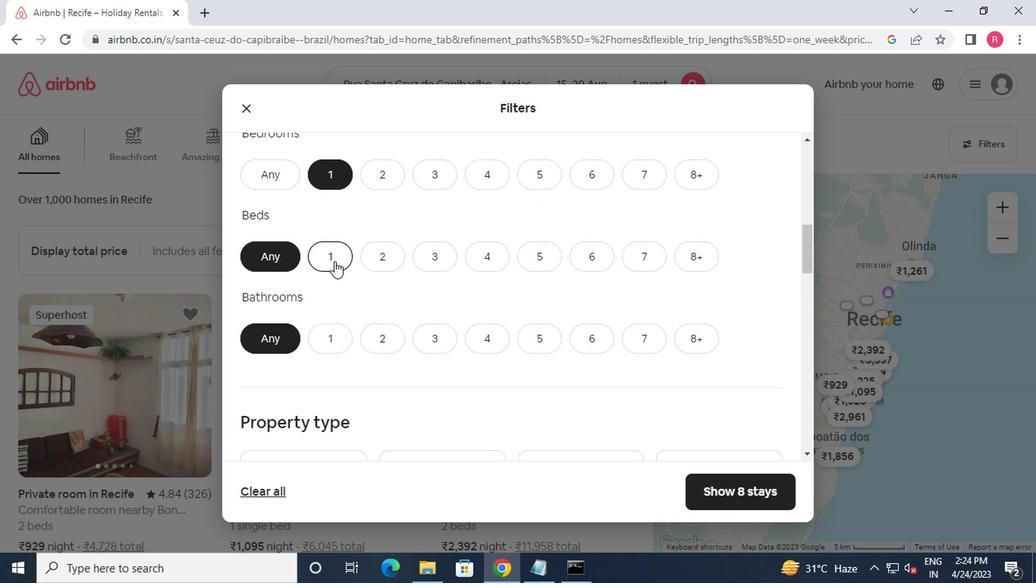 
Action: Mouse pressed left at (332, 255)
Screenshot: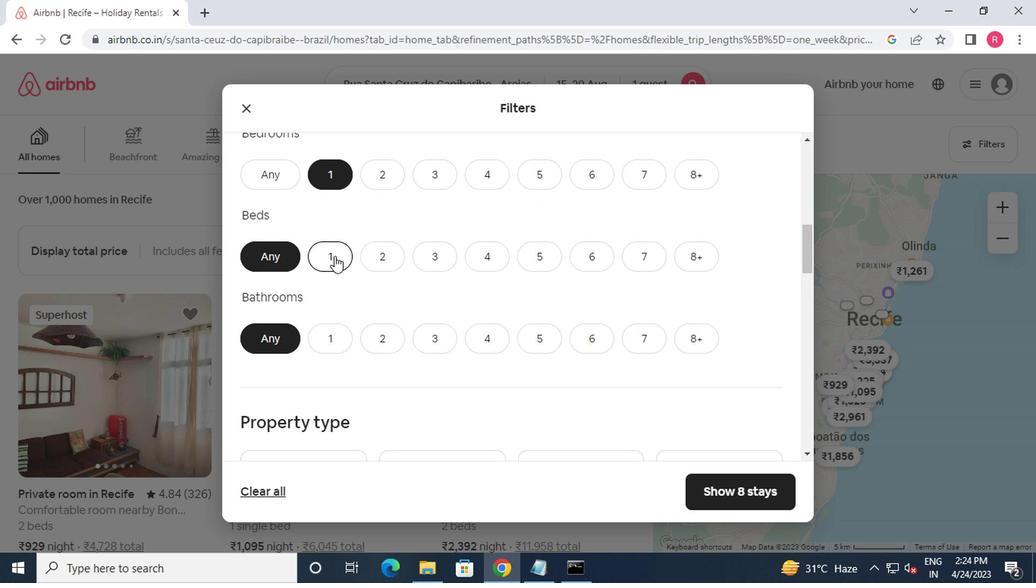 
Action: Mouse moved to (329, 336)
Screenshot: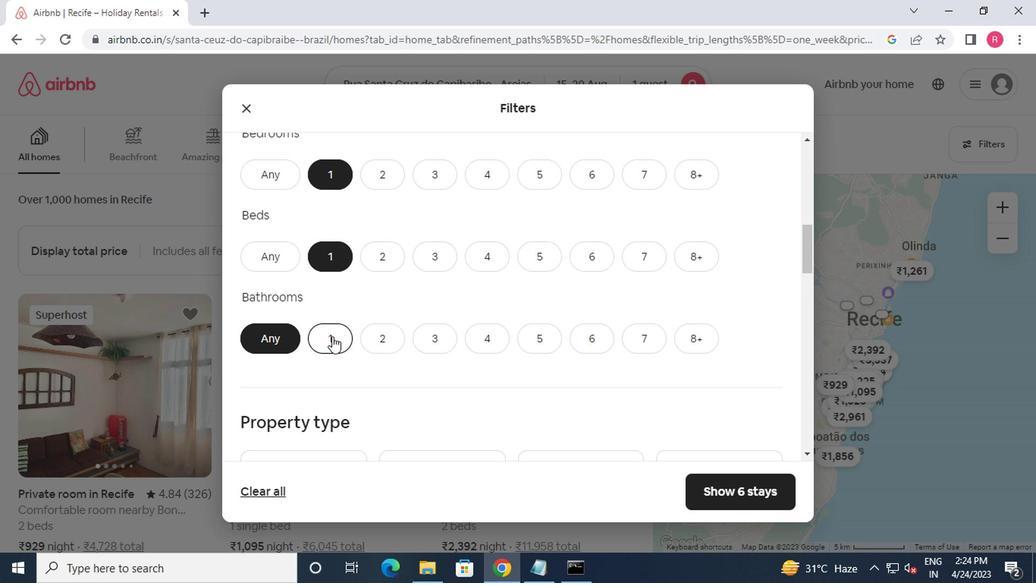 
Action: Mouse pressed left at (329, 336)
Screenshot: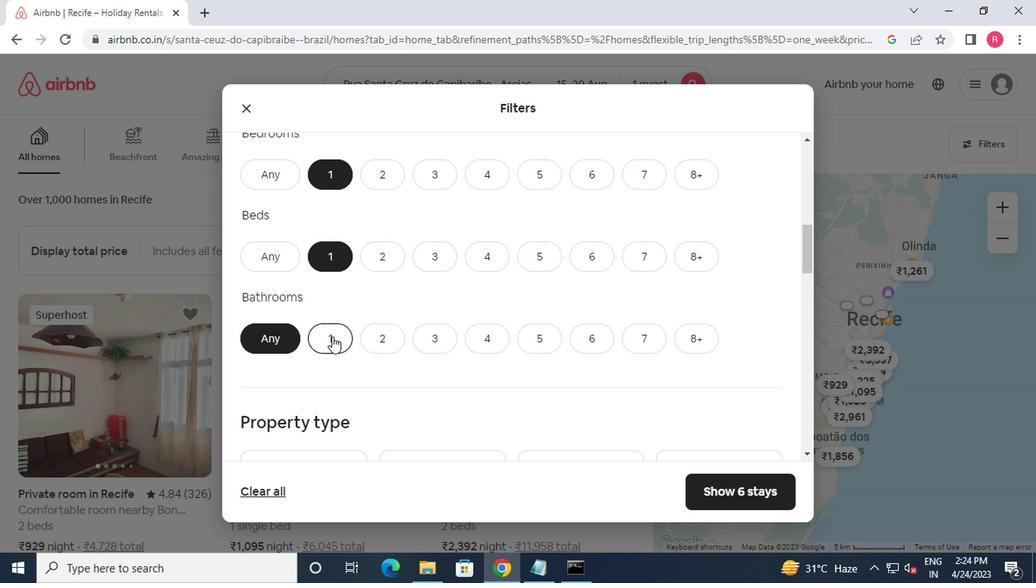 
Action: Mouse moved to (332, 336)
Screenshot: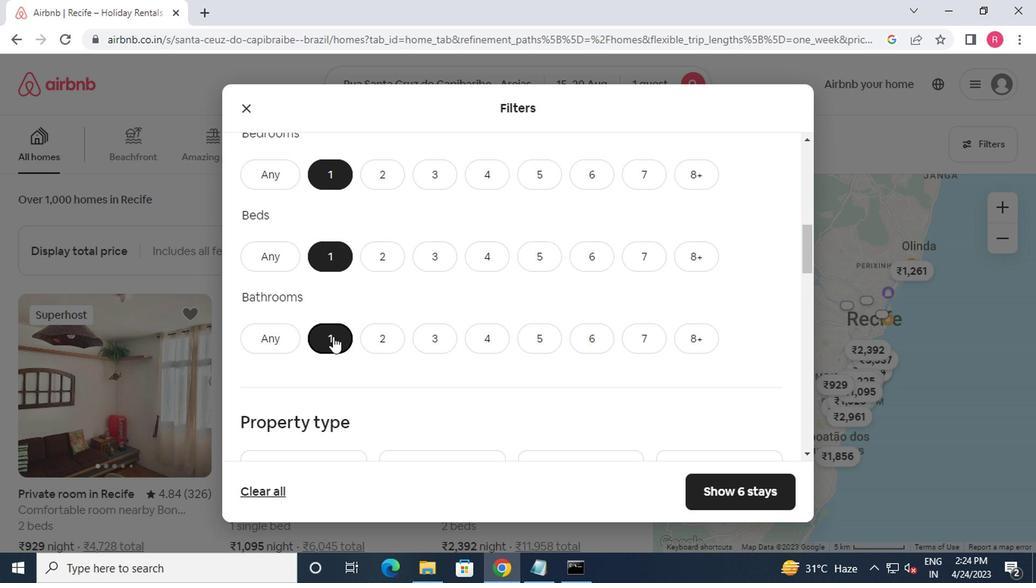 
Action: Mouse scrolled (332, 336) with delta (0, 0)
Screenshot: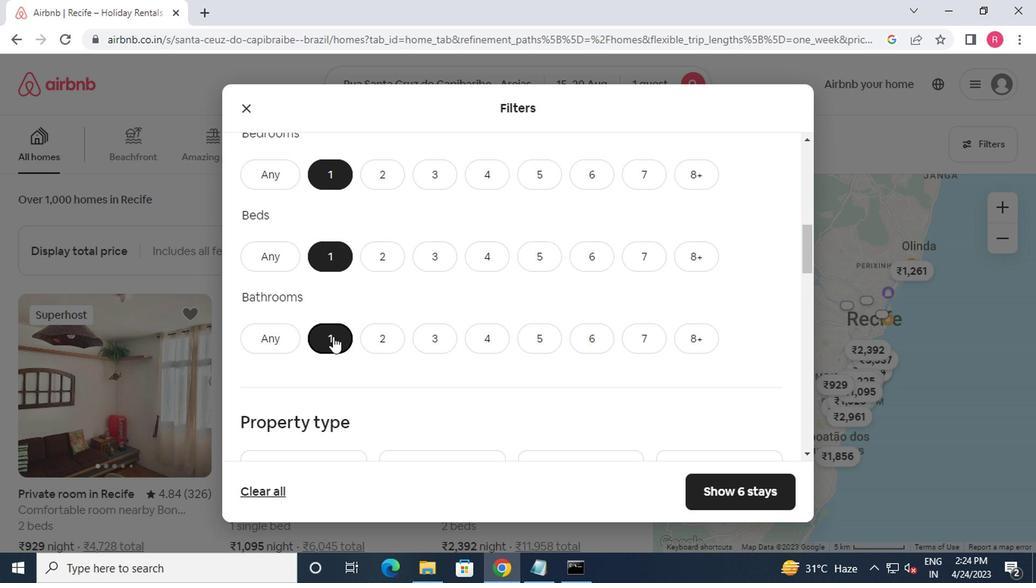 
Action: Mouse moved to (333, 336)
Screenshot: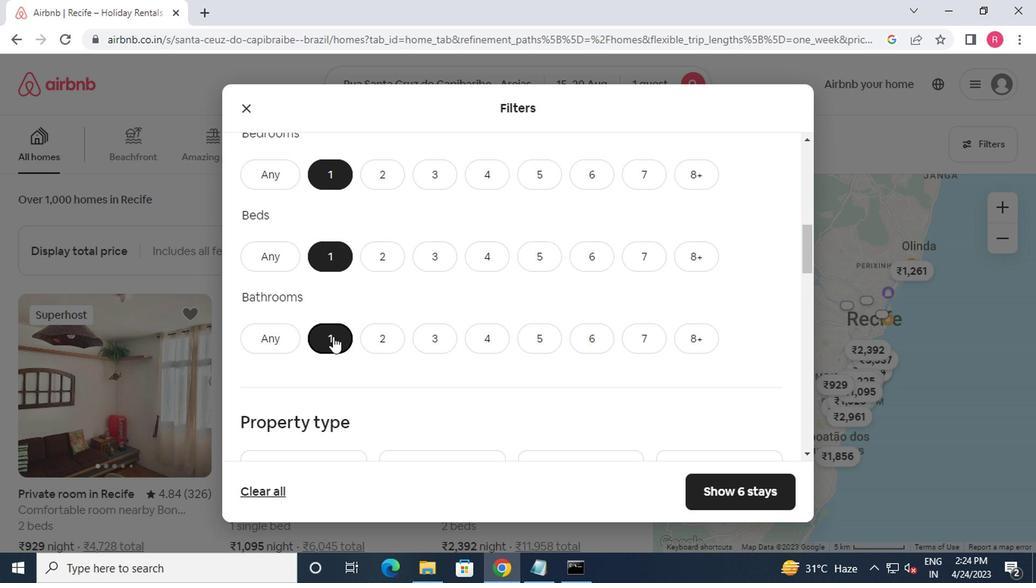 
Action: Mouse scrolled (333, 336) with delta (0, 0)
Screenshot: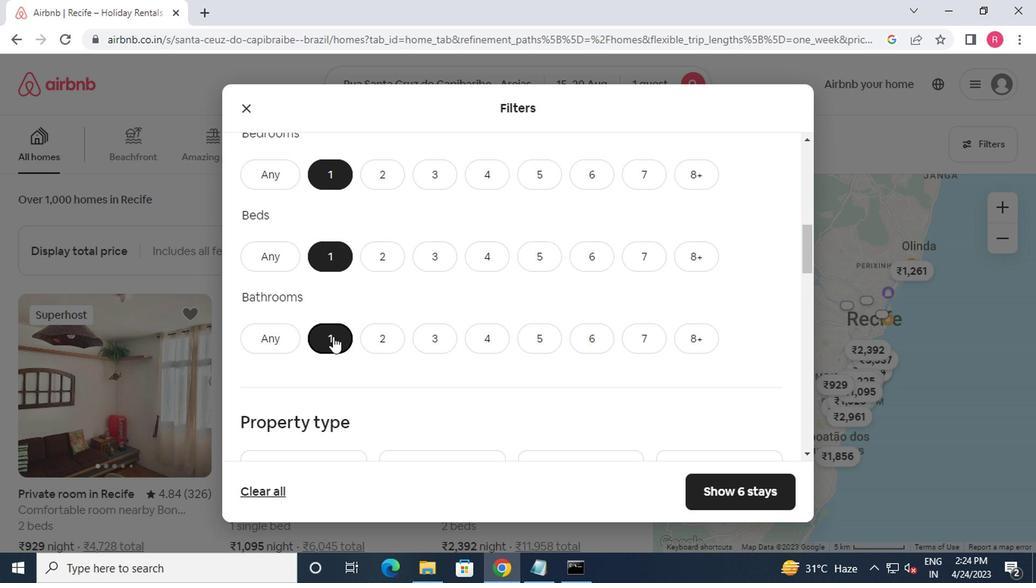 
Action: Mouse moved to (334, 340)
Screenshot: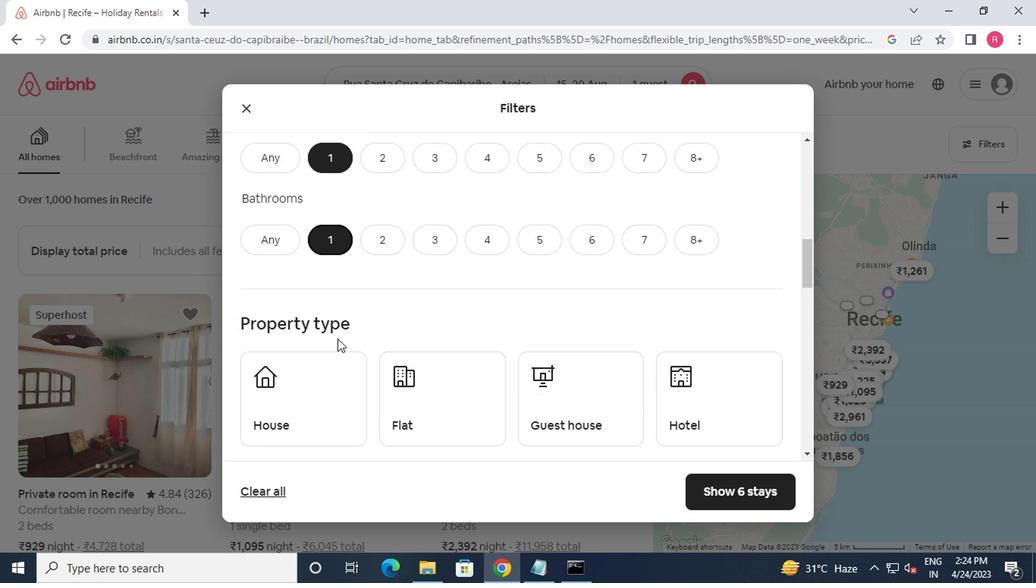 
Action: Mouse pressed left at (334, 340)
Screenshot: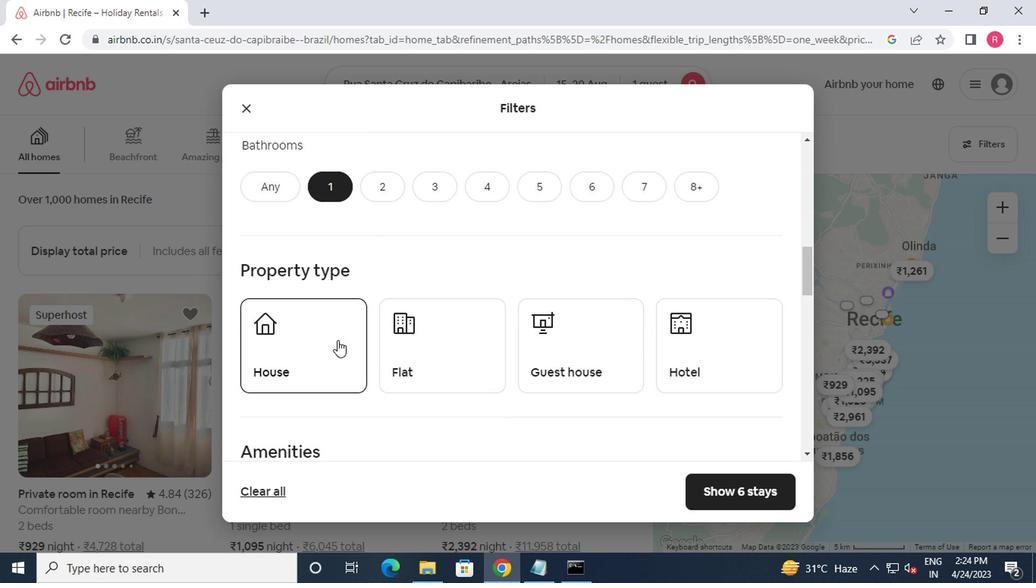 
Action: Mouse moved to (464, 361)
Screenshot: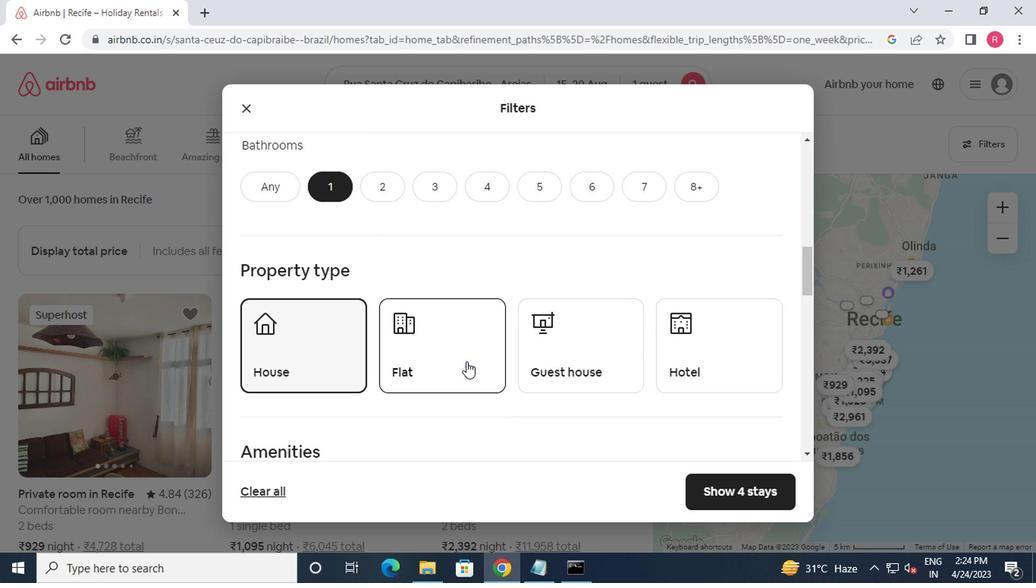 
Action: Mouse pressed left at (464, 361)
Screenshot: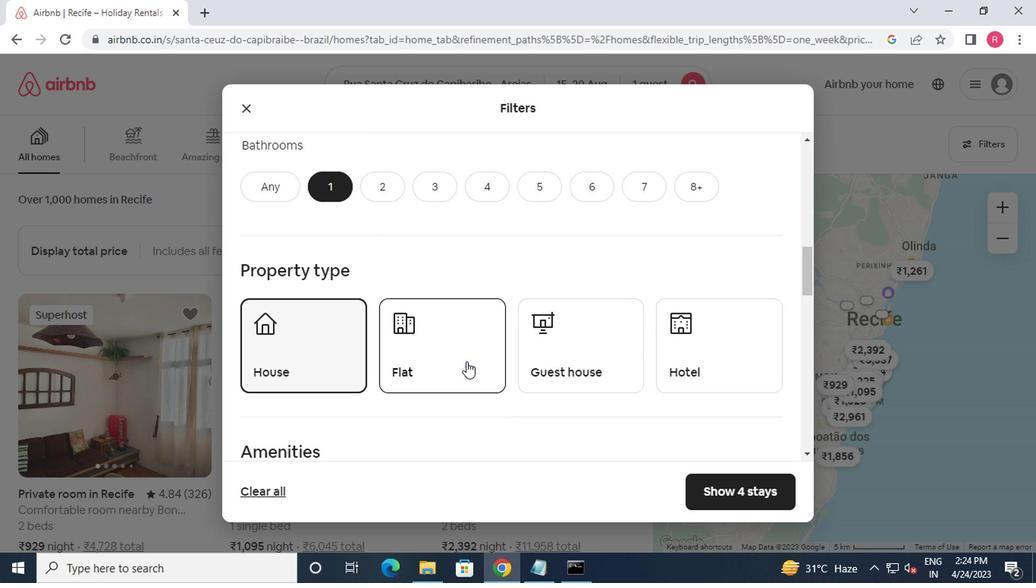 
Action: Mouse moved to (565, 358)
Screenshot: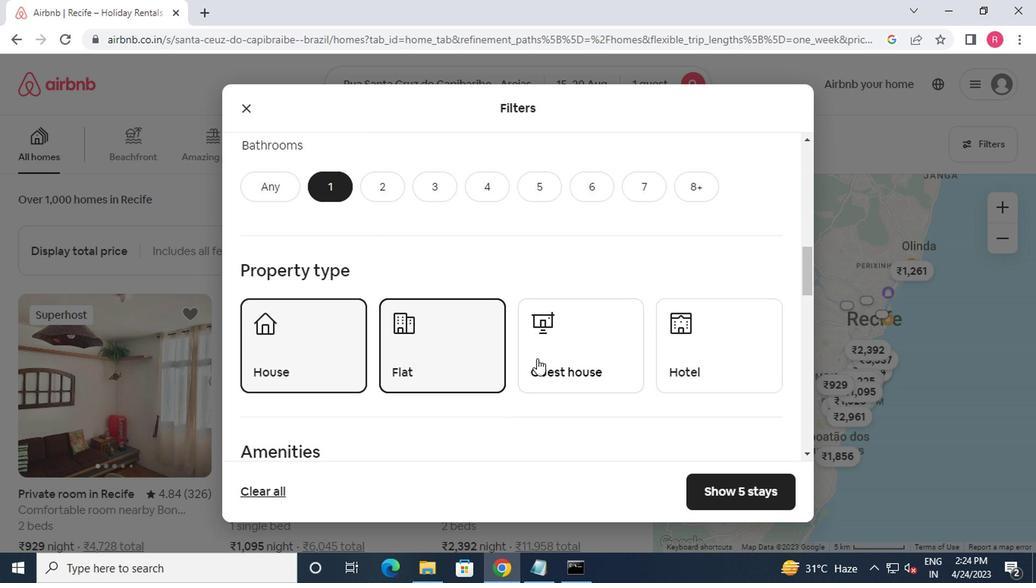 
Action: Mouse pressed left at (565, 358)
Screenshot: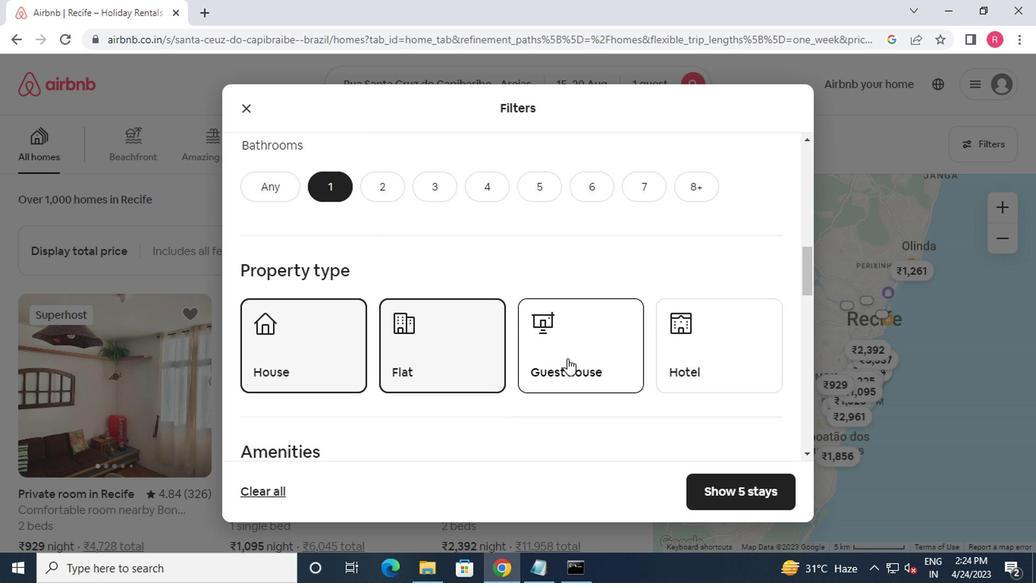 
Action: Mouse moved to (632, 363)
Screenshot: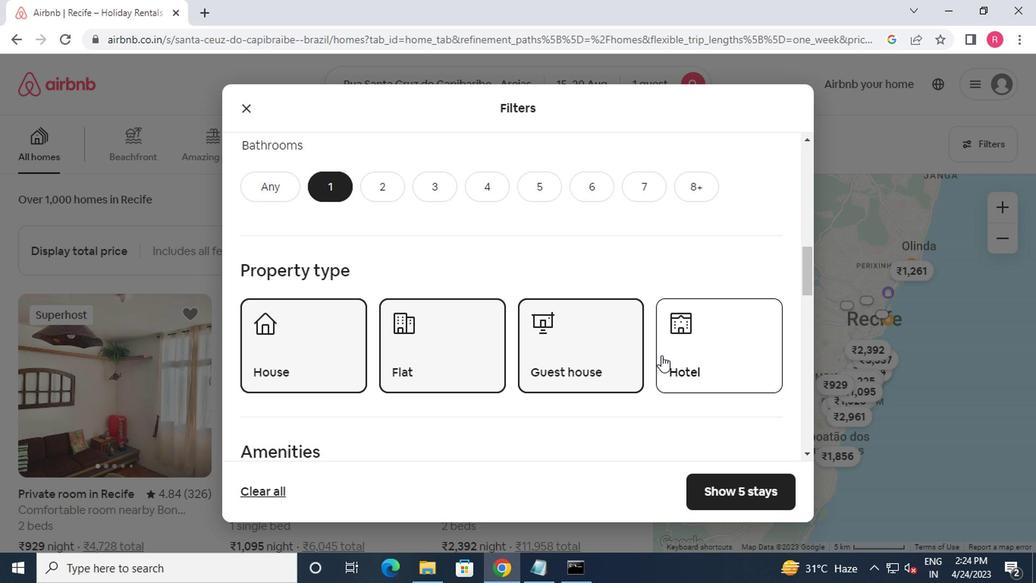 
Action: Mouse scrolled (632, 362) with delta (0, 0)
Screenshot: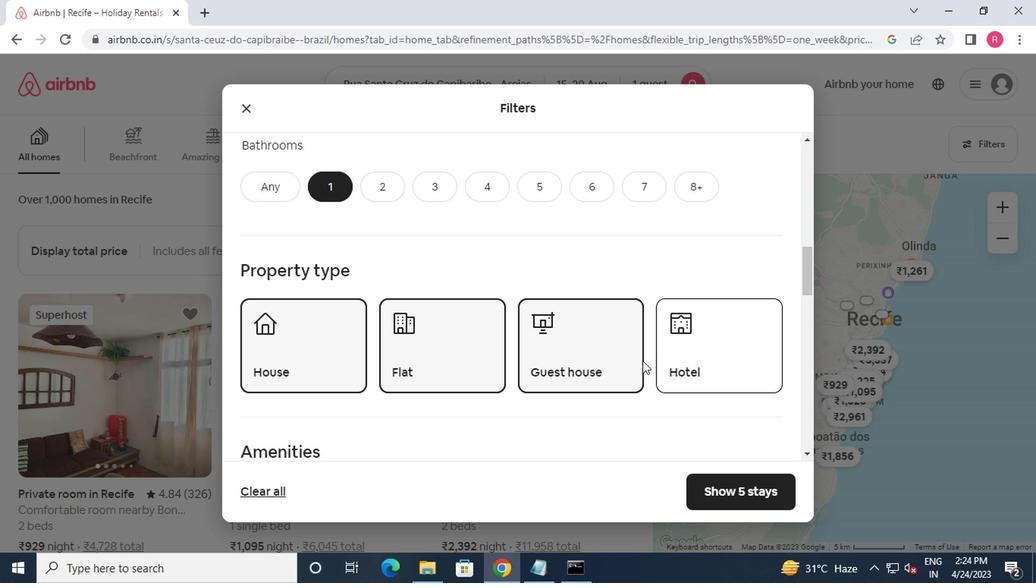 
Action: Mouse moved to (699, 302)
Screenshot: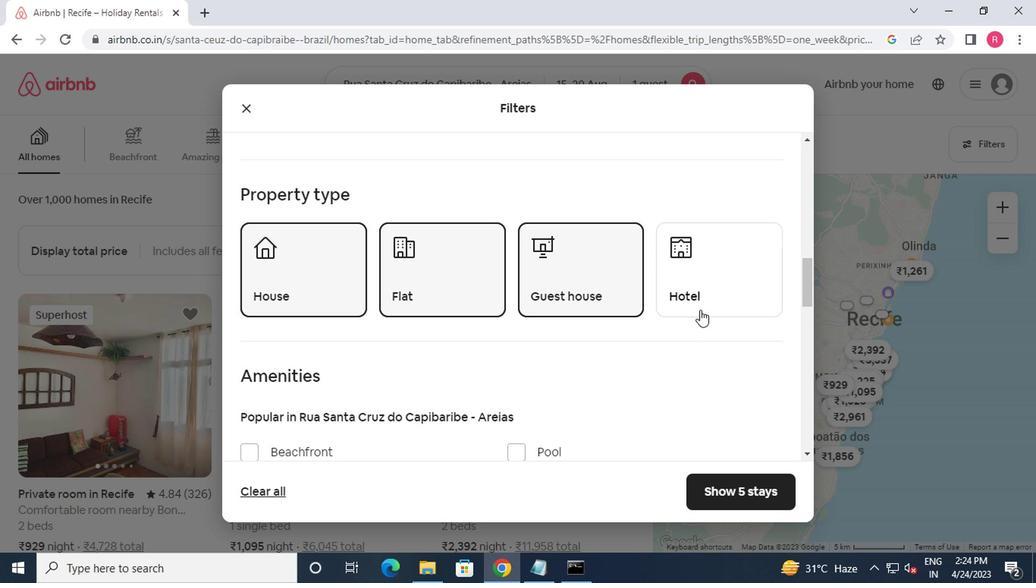 
Action: Mouse pressed left at (699, 302)
Screenshot: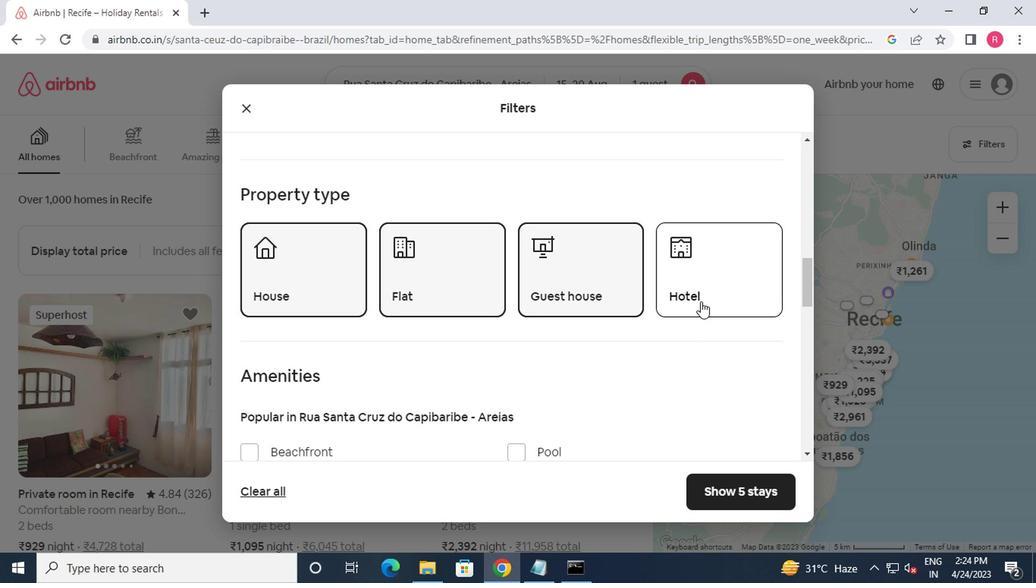 
Action: Mouse moved to (692, 296)
Screenshot: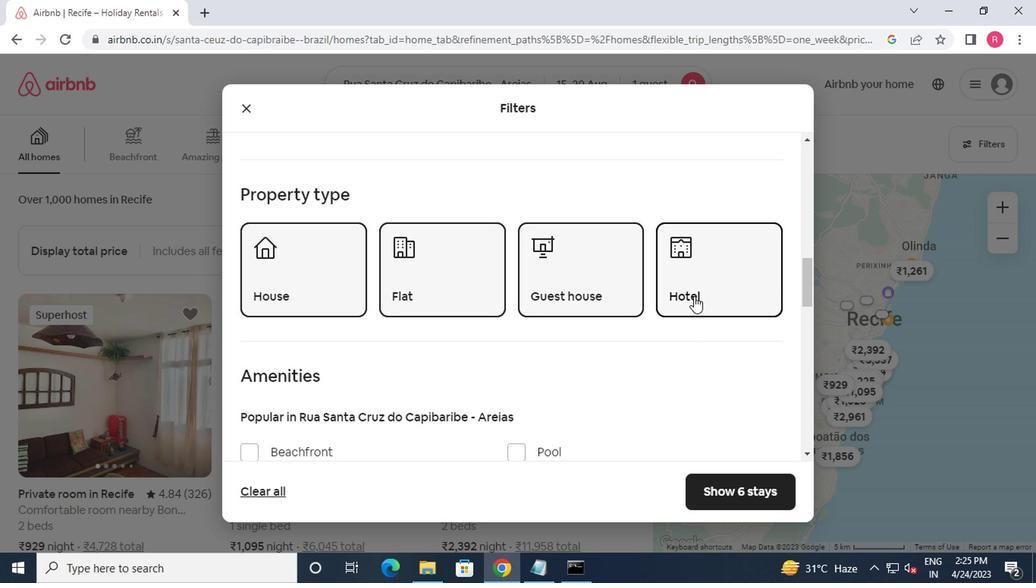 
Action: Mouse scrolled (692, 296) with delta (0, 0)
Screenshot: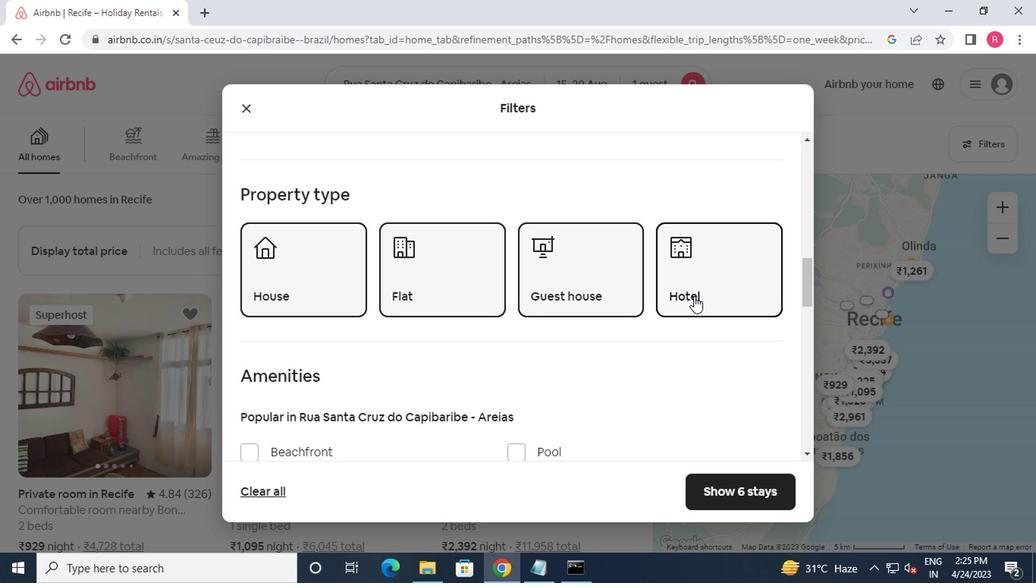 
Action: Mouse moved to (690, 296)
Screenshot: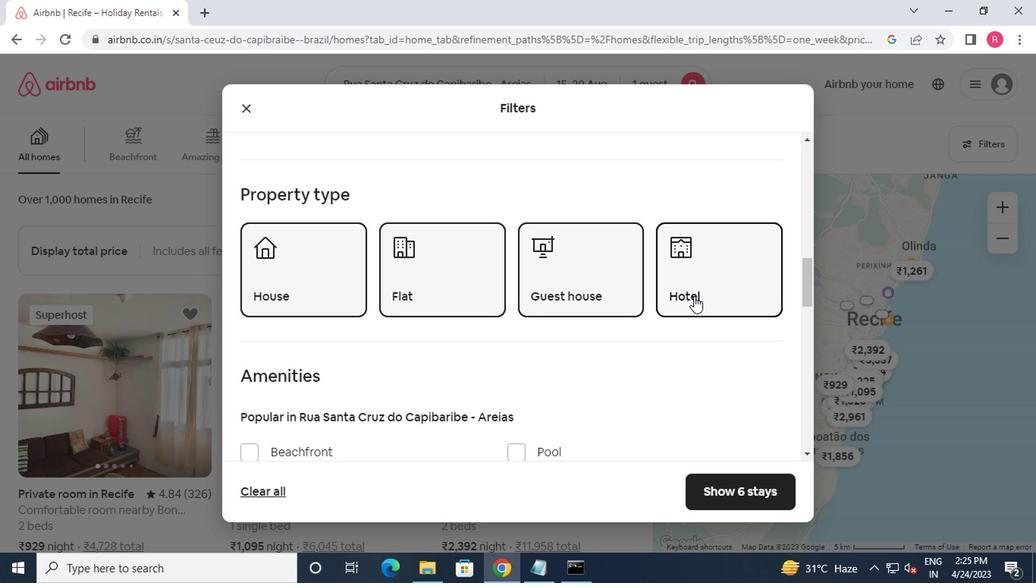 
Action: Mouse scrolled (690, 296) with delta (0, 0)
Screenshot: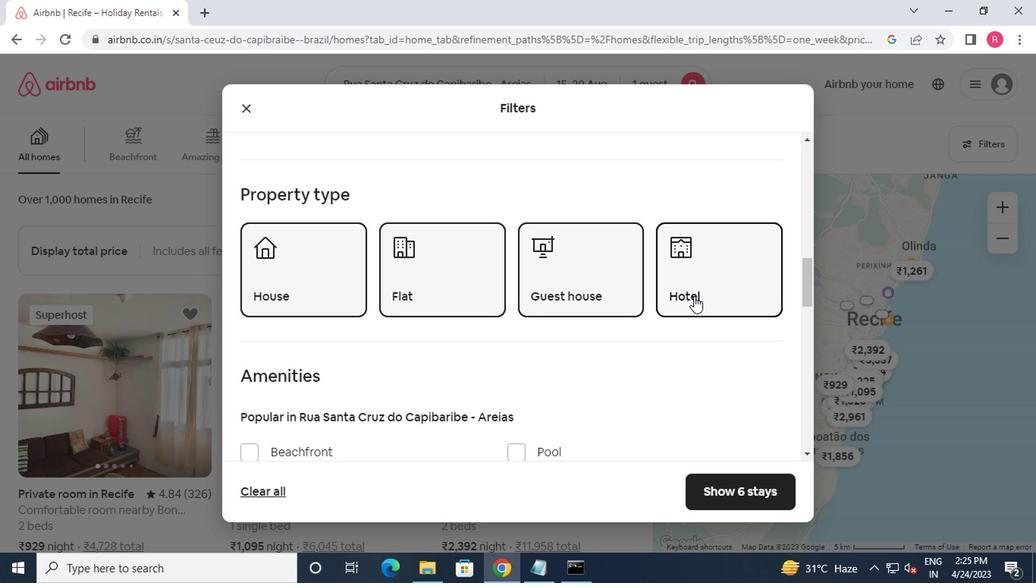 
Action: Mouse moved to (280, 370)
Screenshot: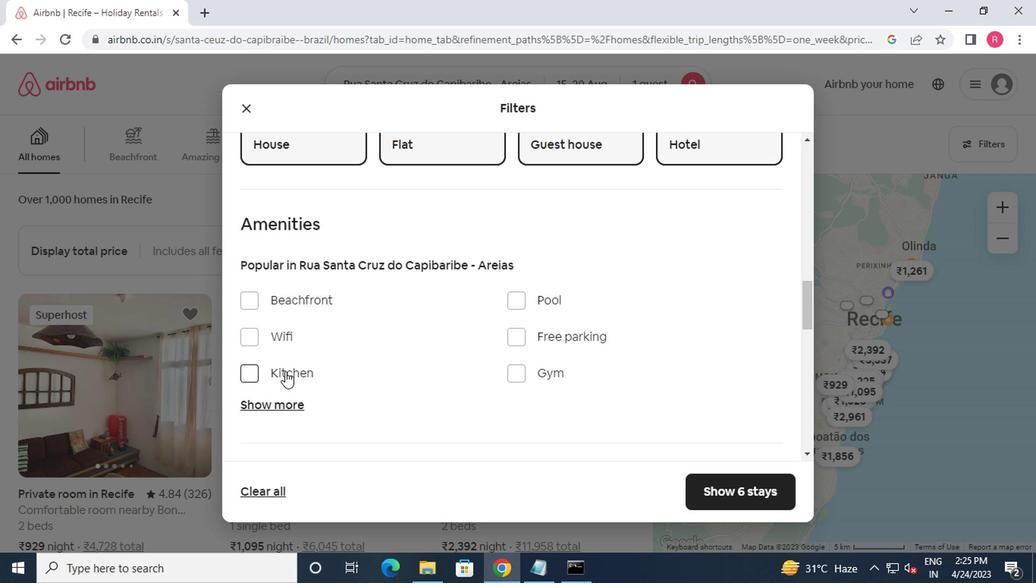 
Action: Mouse scrolled (280, 370) with delta (0, 0)
Screenshot: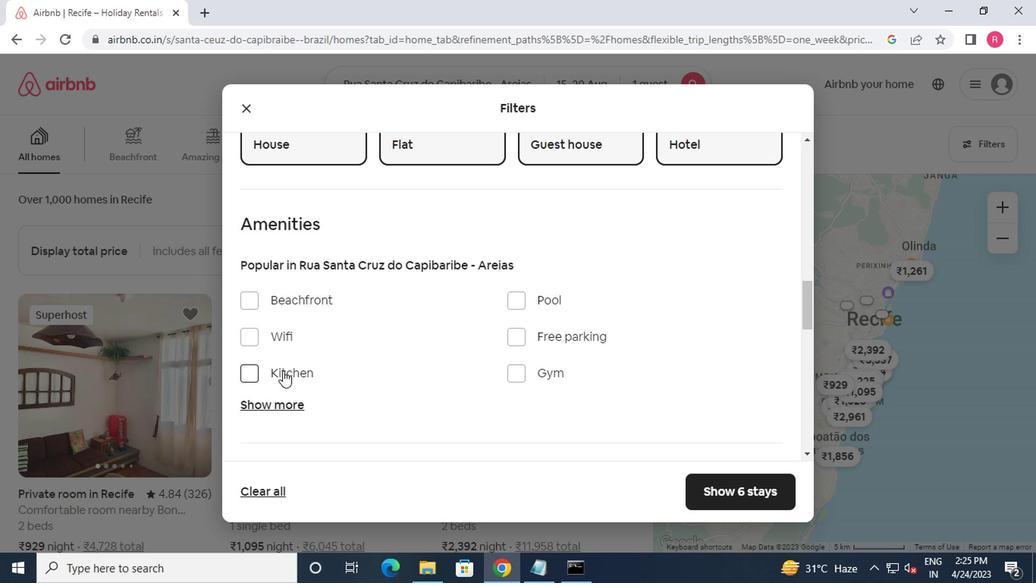 
Action: Mouse scrolled (280, 370) with delta (0, 0)
Screenshot: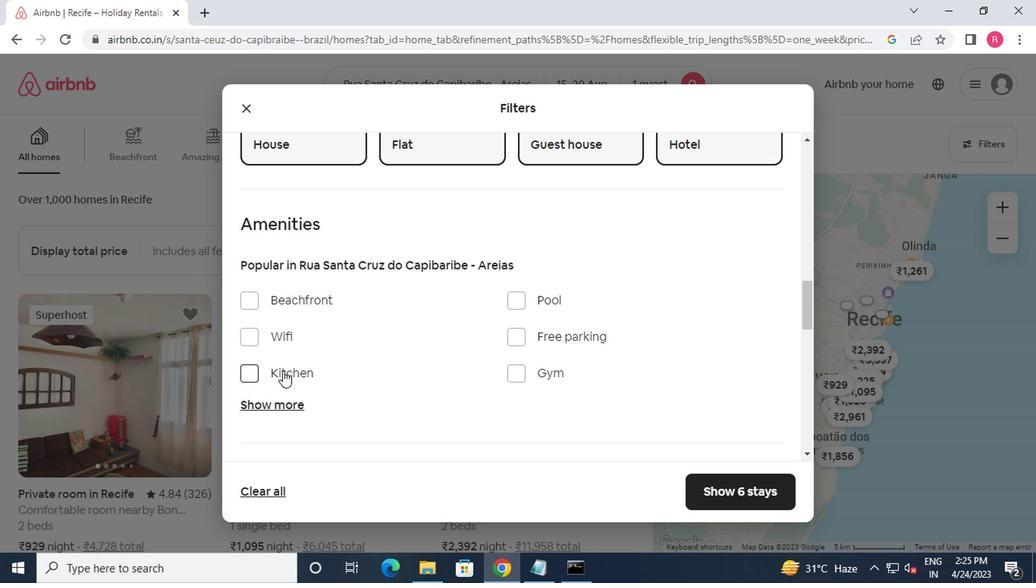 
Action: Mouse scrolled (280, 370) with delta (0, 0)
Screenshot: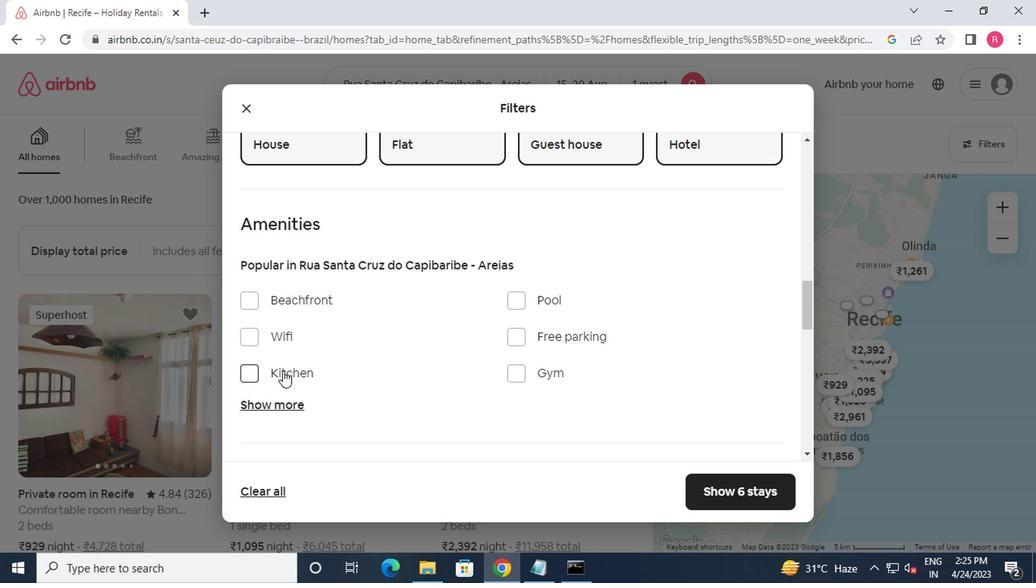 
Action: Mouse moved to (746, 350)
Screenshot: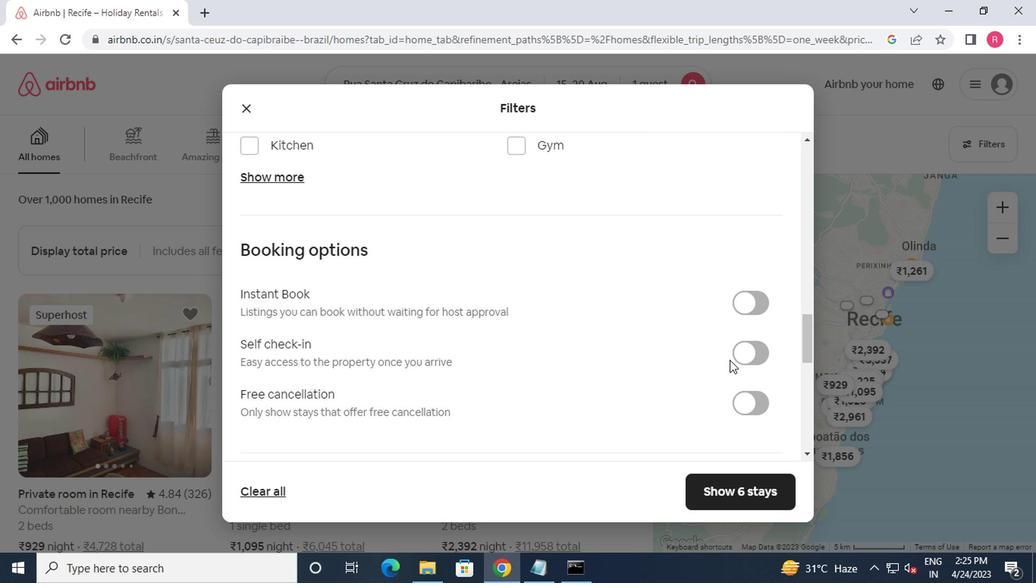 
Action: Mouse pressed left at (746, 350)
Screenshot: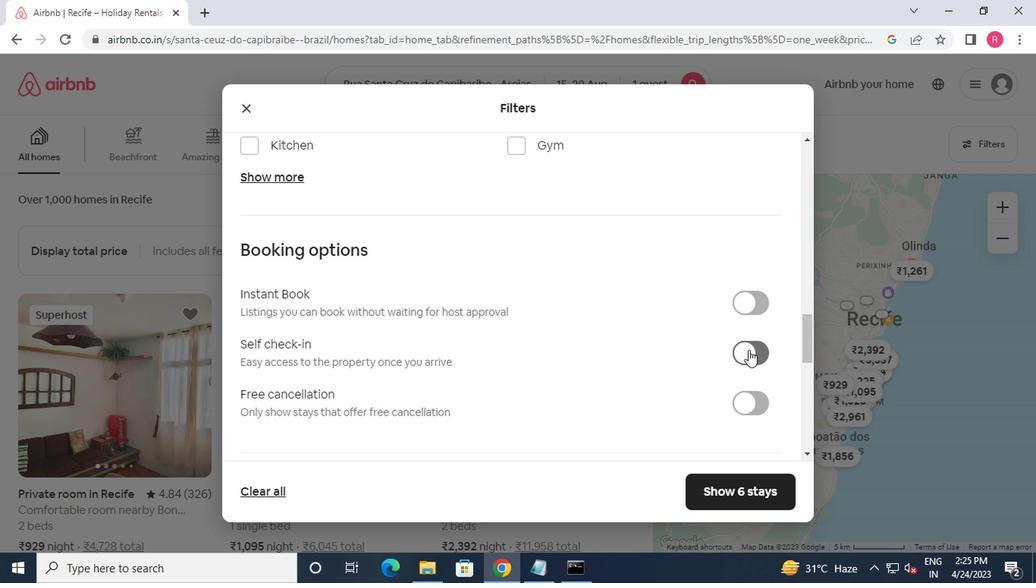 
Action: Mouse moved to (743, 350)
Screenshot: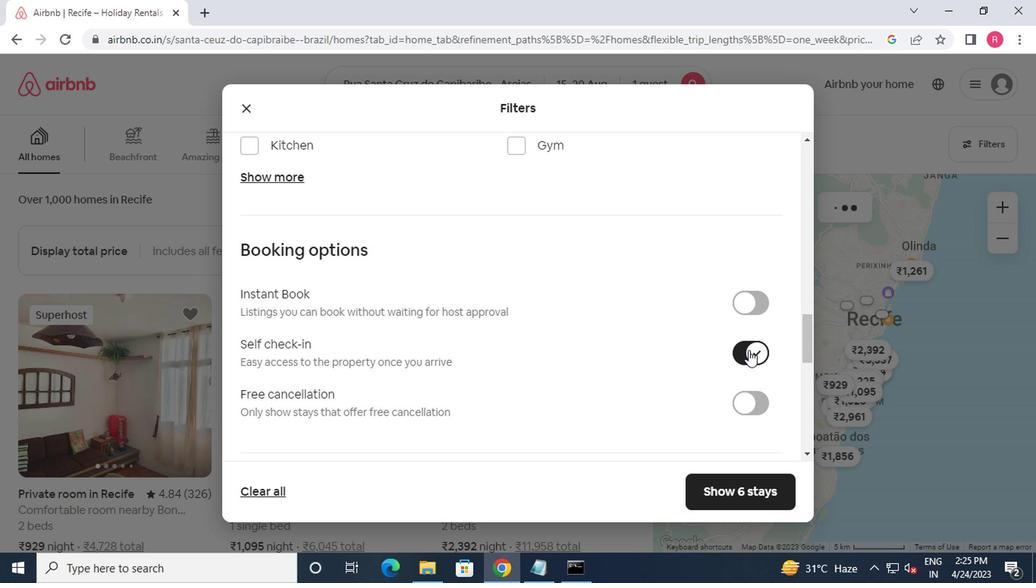 
Action: Mouse scrolled (743, 349) with delta (0, 0)
Screenshot: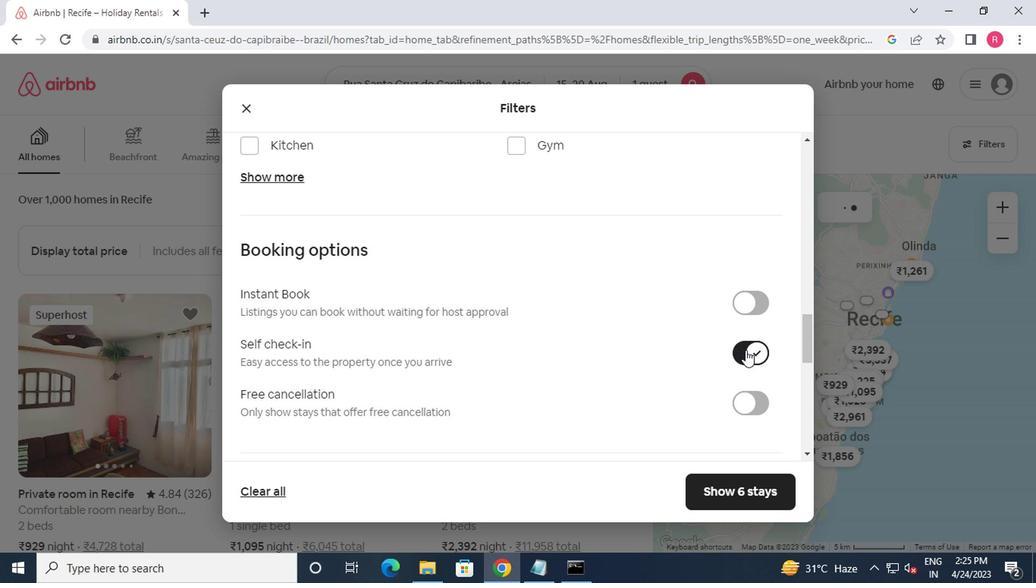 
Action: Mouse moved to (742, 350)
Screenshot: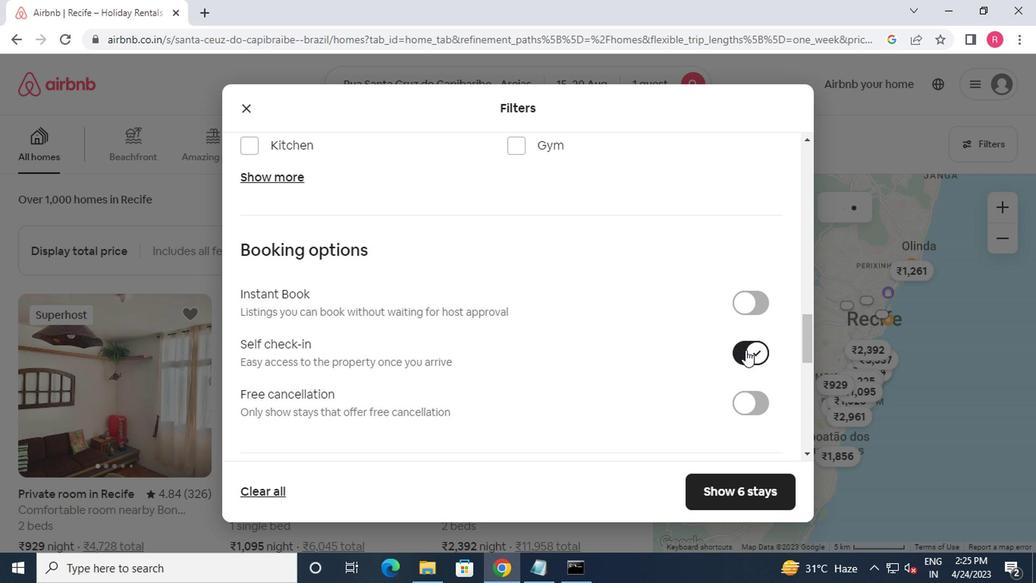 
Action: Mouse scrolled (742, 349) with delta (0, 0)
Screenshot: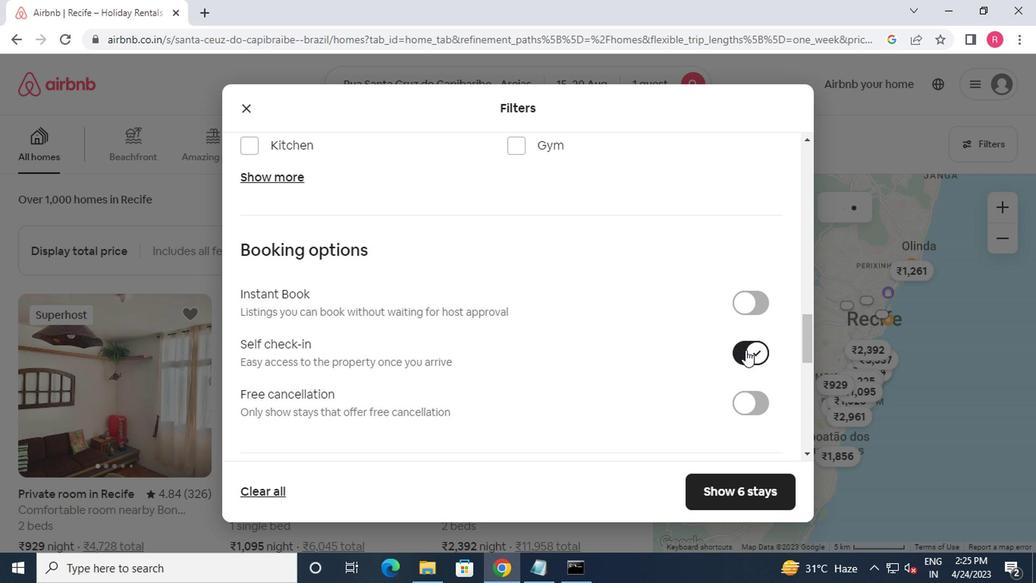
Action: Mouse scrolled (742, 349) with delta (0, 0)
Screenshot: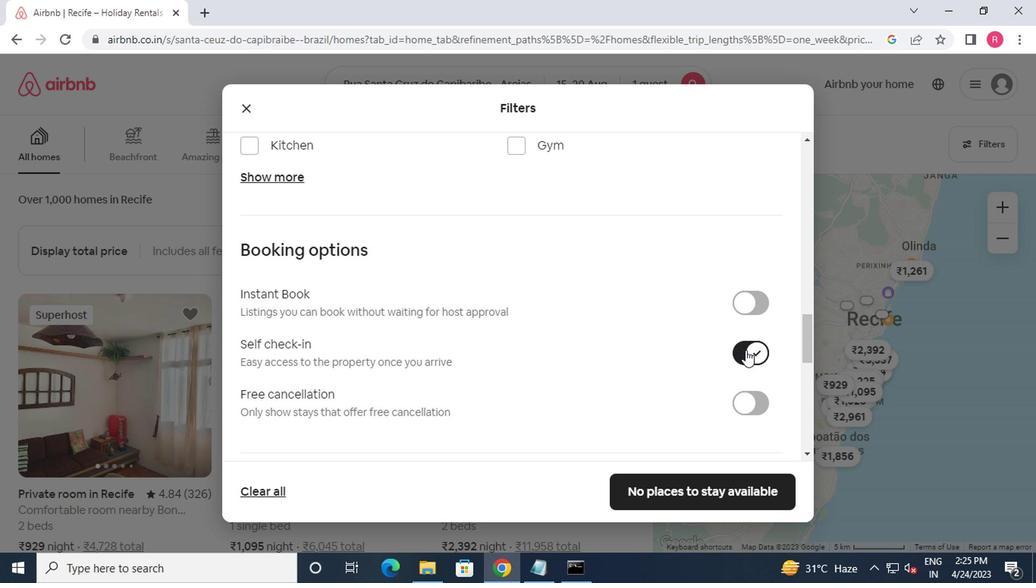 
Action: Mouse moved to (356, 376)
Screenshot: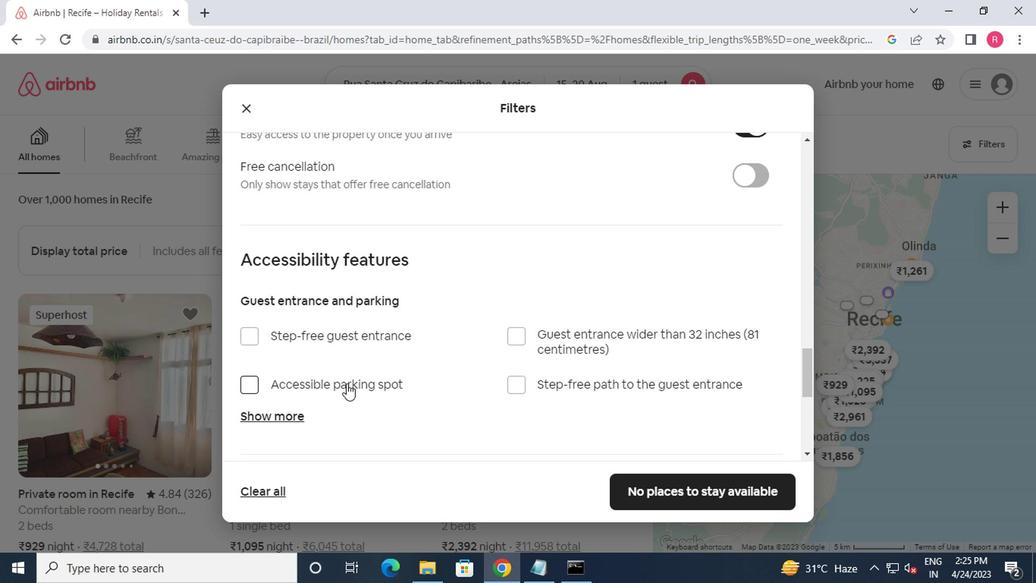 
Action: Mouse scrolled (356, 375) with delta (0, 0)
Screenshot: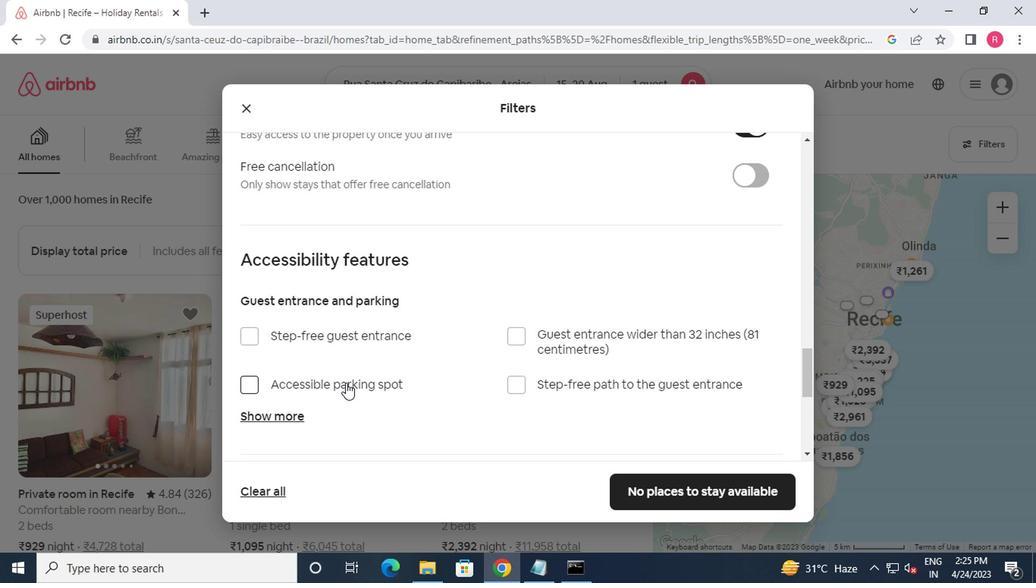 
Action: Mouse scrolled (356, 375) with delta (0, 0)
Screenshot: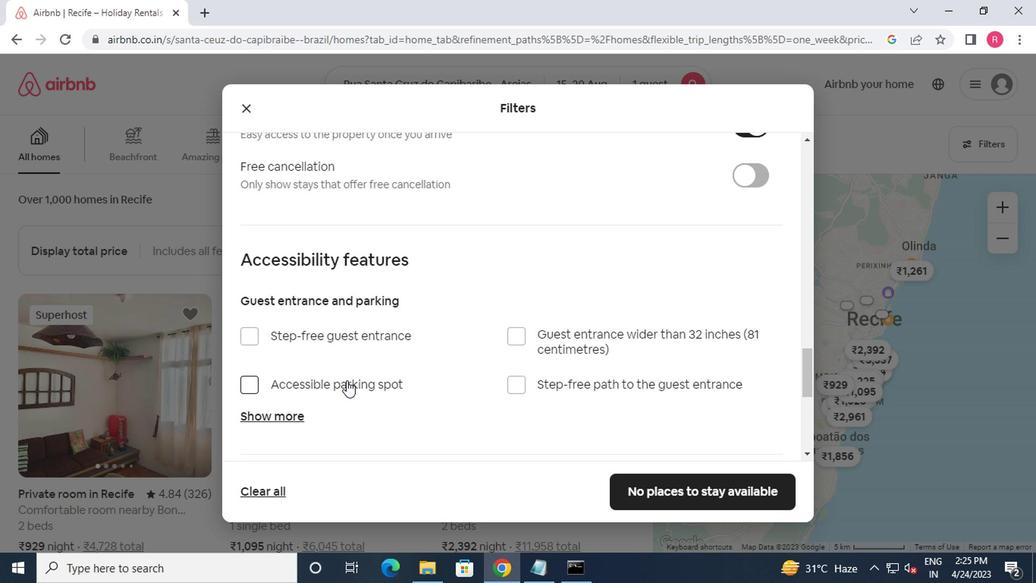 
Action: Mouse scrolled (356, 375) with delta (0, 0)
Screenshot: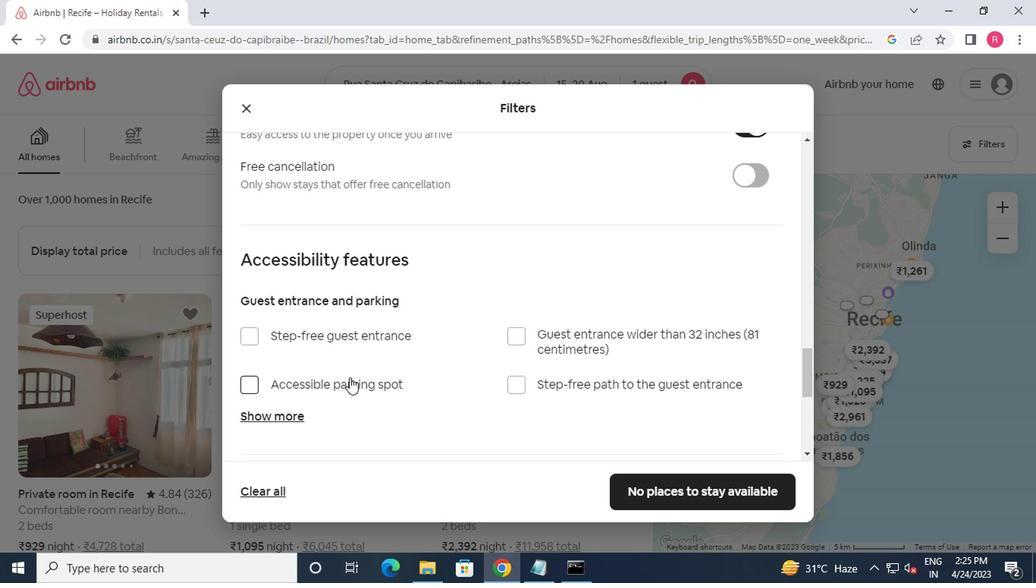 
Action: Mouse moved to (314, 395)
Screenshot: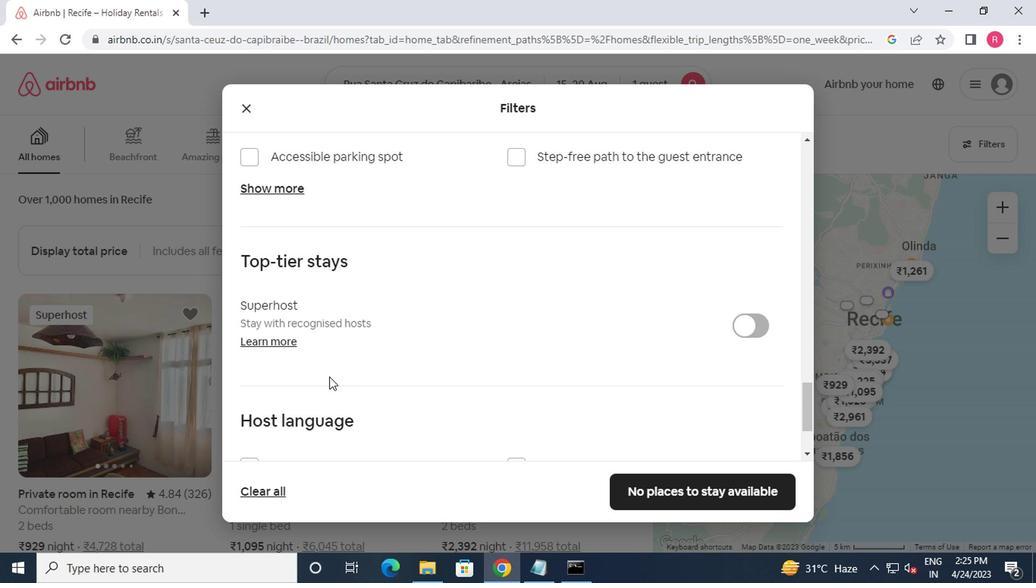 
Action: Mouse scrolled (314, 394) with delta (0, 0)
Screenshot: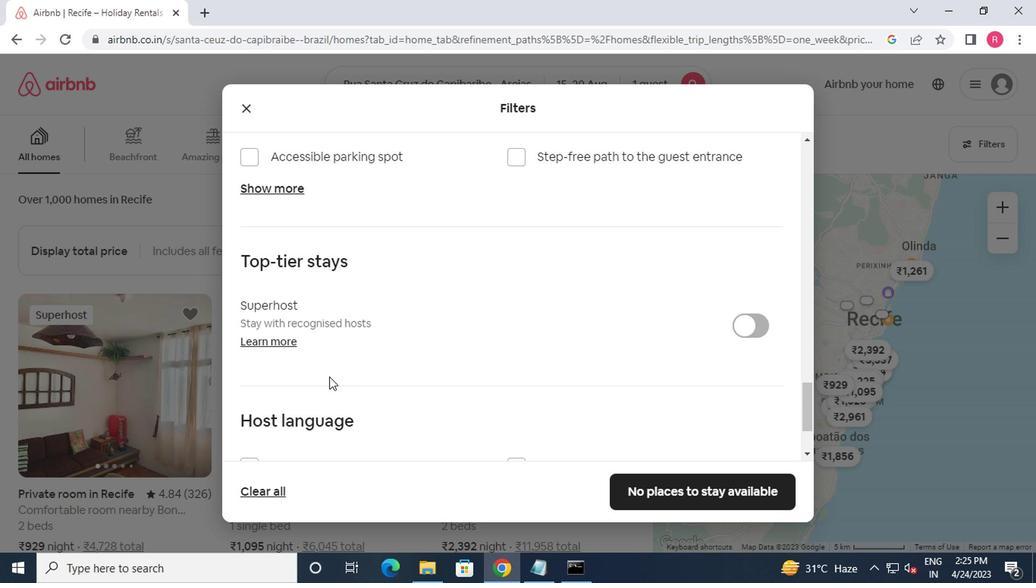 
Action: Mouse moved to (314, 397)
Screenshot: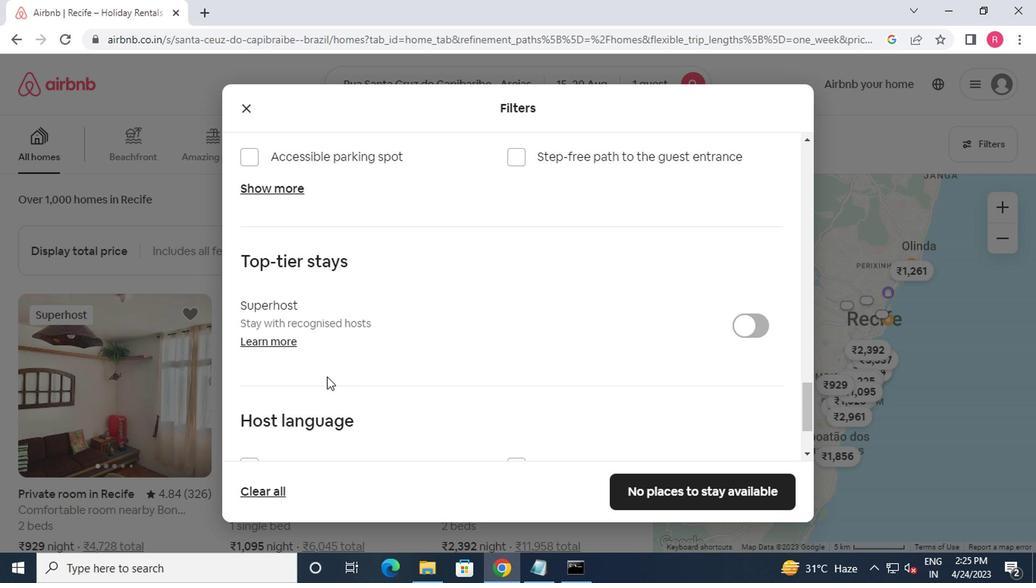 
Action: Mouse scrolled (314, 396) with delta (0, 0)
Screenshot: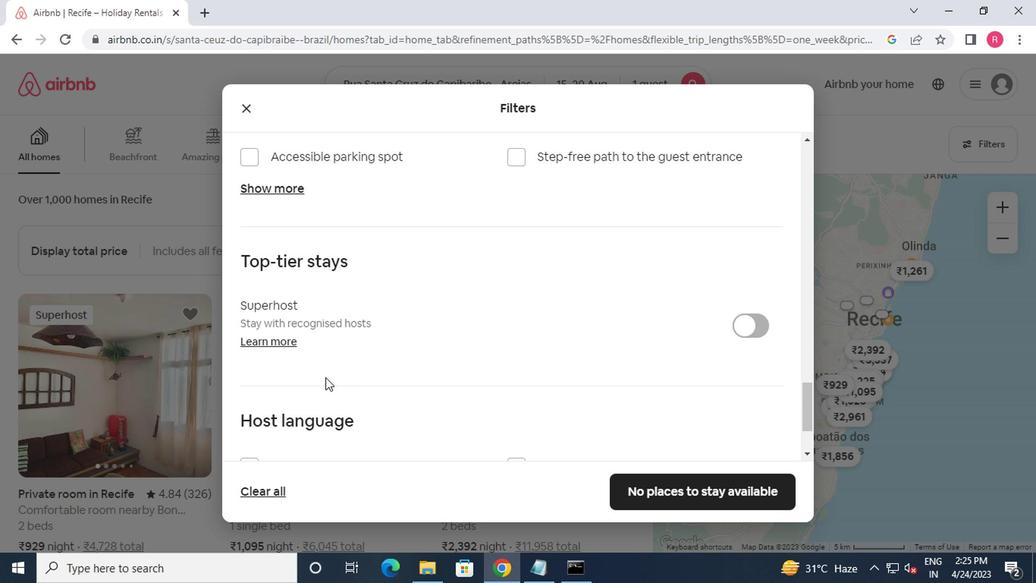 
Action: Mouse moved to (287, 421)
Screenshot: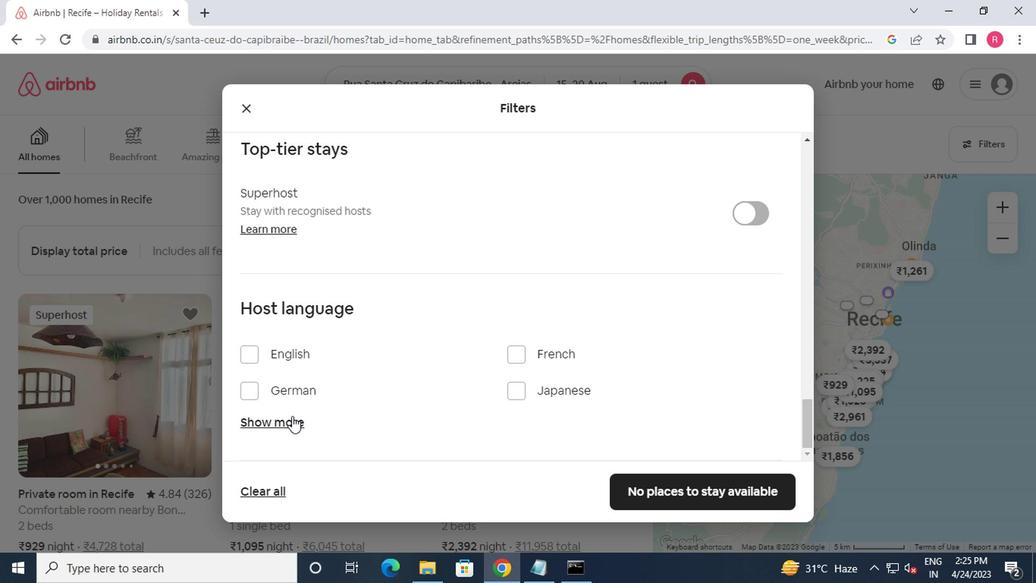 
Action: Mouse pressed left at (287, 421)
Screenshot: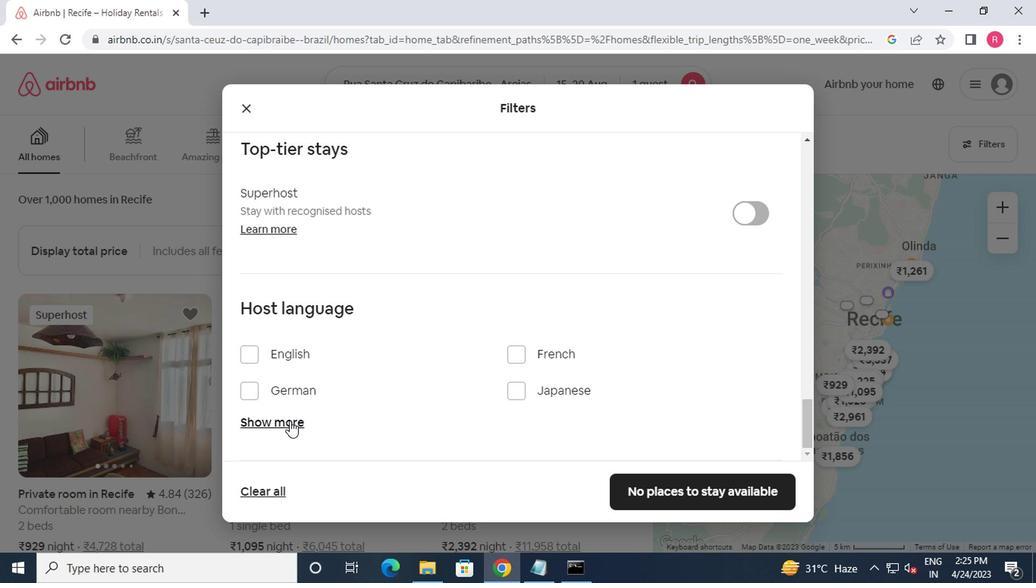 
Action: Mouse moved to (287, 414)
Screenshot: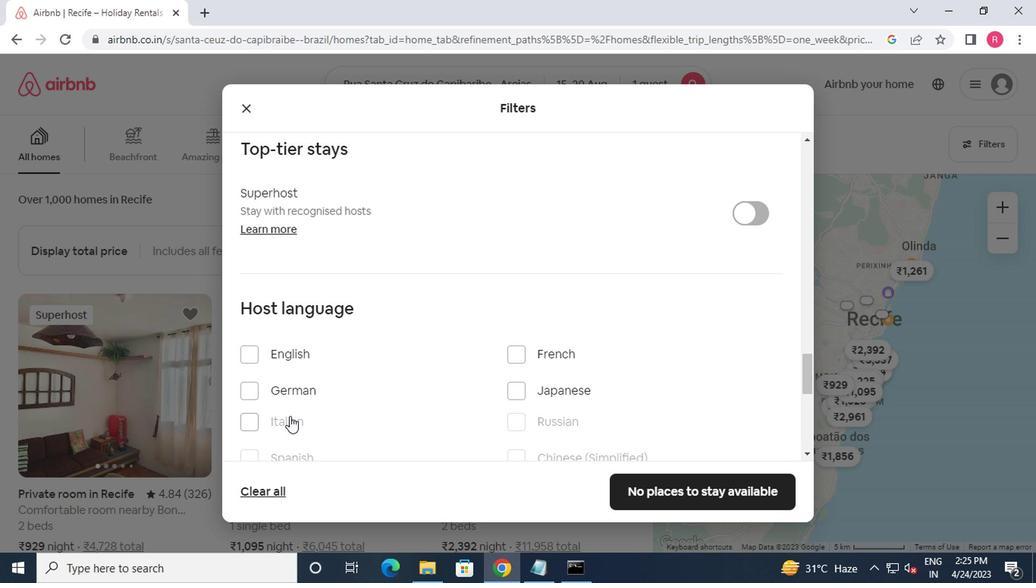 
Action: Mouse scrolled (287, 413) with delta (0, 0)
Screenshot: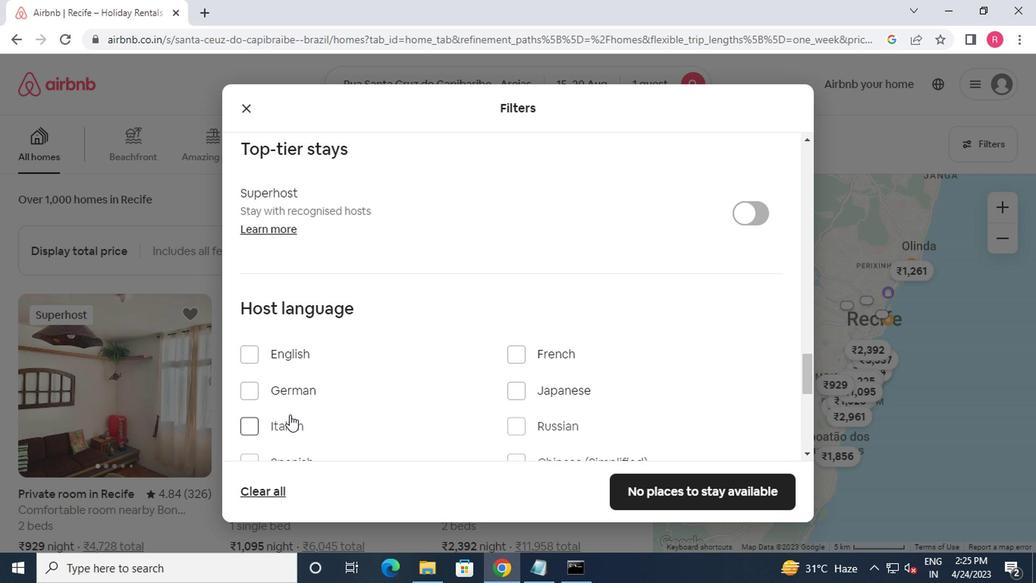 
Action: Mouse moved to (284, 389)
Screenshot: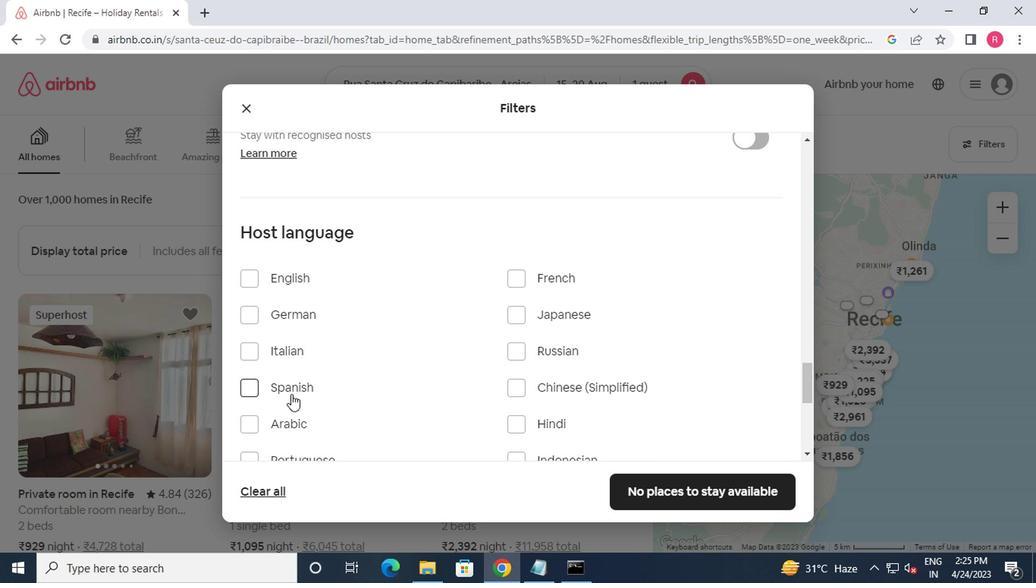 
Action: Mouse pressed left at (284, 389)
Screenshot: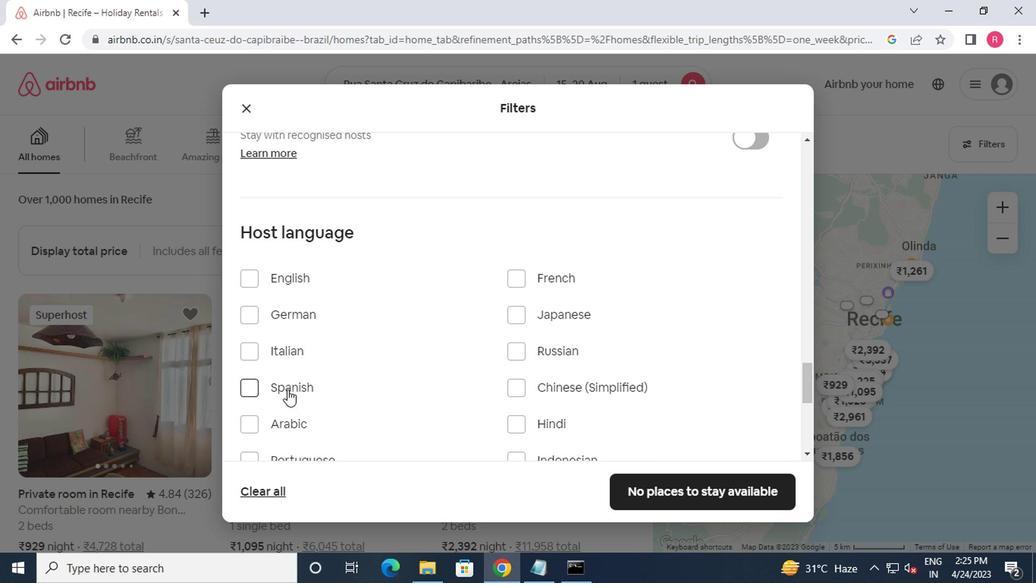 
Action: Mouse moved to (729, 488)
Screenshot: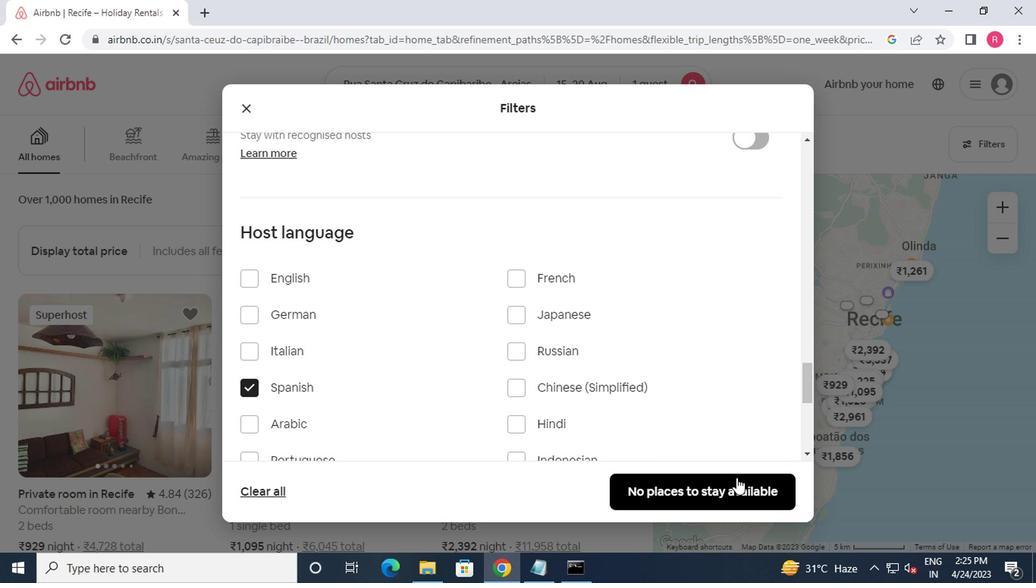 
Action: Mouse pressed left at (729, 488)
Screenshot: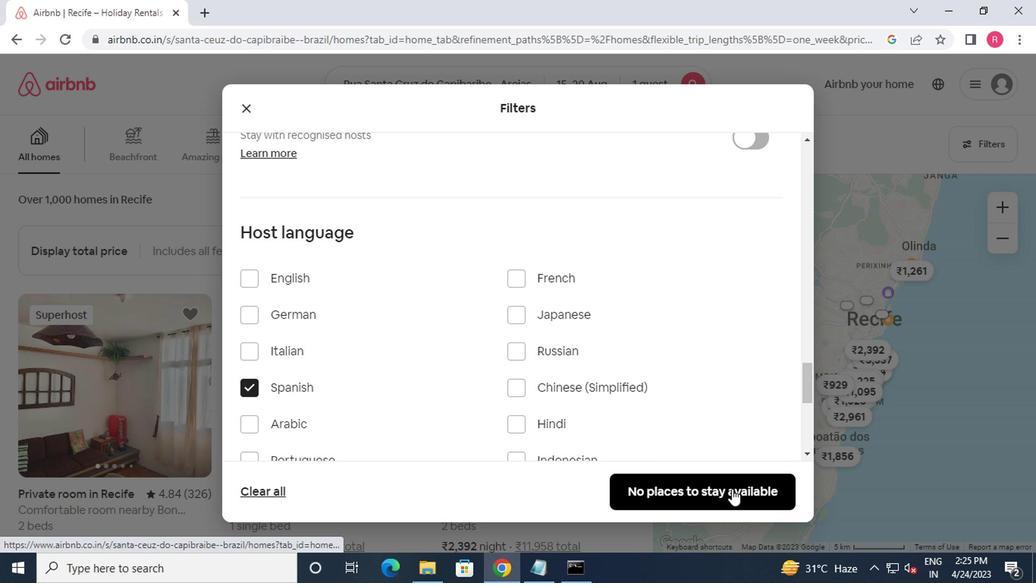 
Action: Mouse moved to (734, 491)
Screenshot: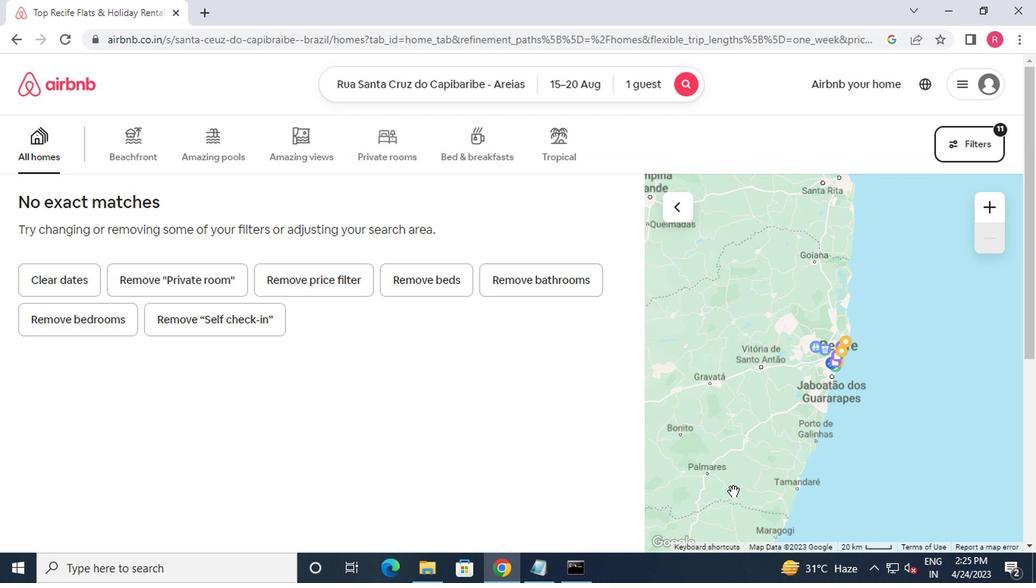 
Action: Mouse scrolled (734, 490) with delta (0, -1)
Screenshot: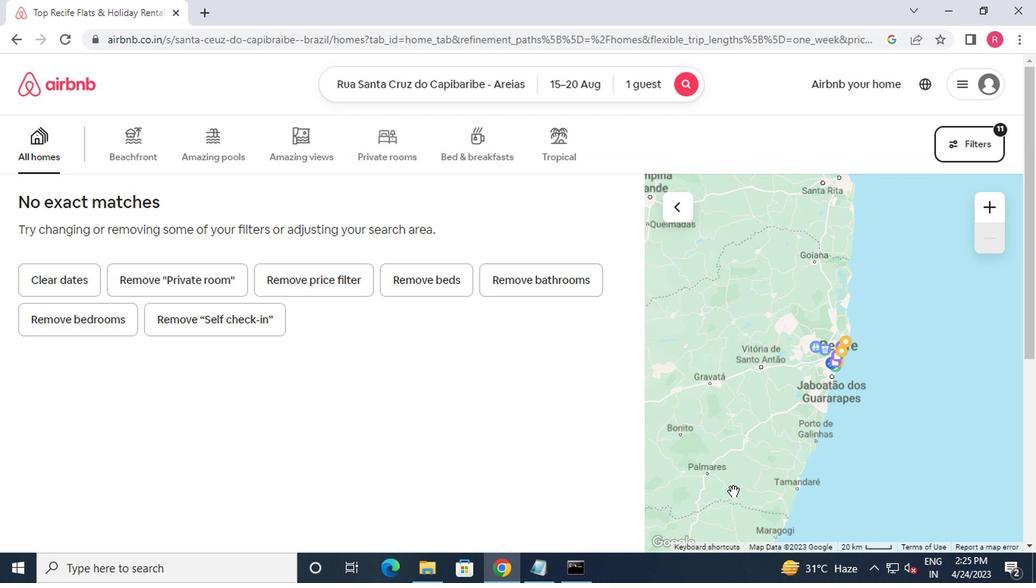 
